 Task: Design the application to be mobile responsive for bookstore staff accessiing information.
Action: Mouse moved to (577, 92)
Screenshot: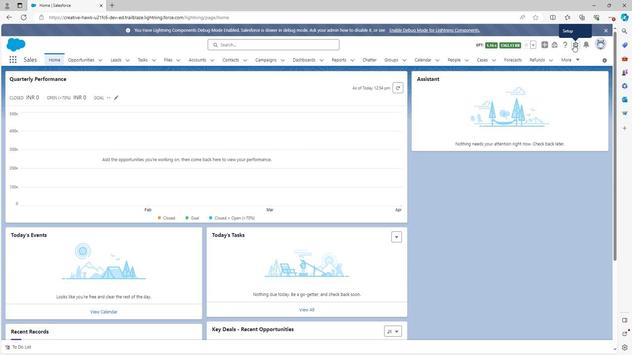
Action: Mouse pressed left at (577, 92)
Screenshot: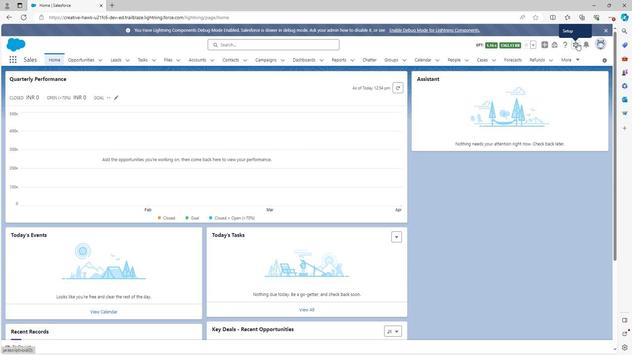 
Action: Mouse moved to (549, 108)
Screenshot: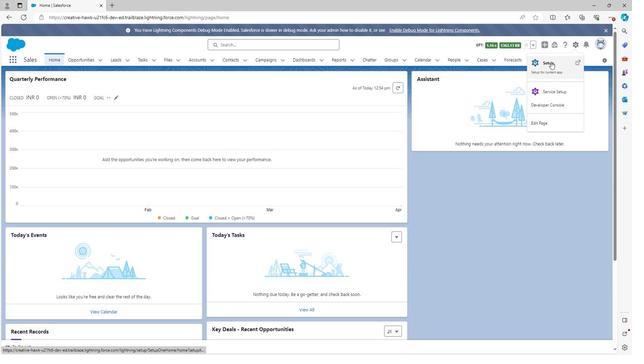 
Action: Mouse pressed left at (549, 108)
Screenshot: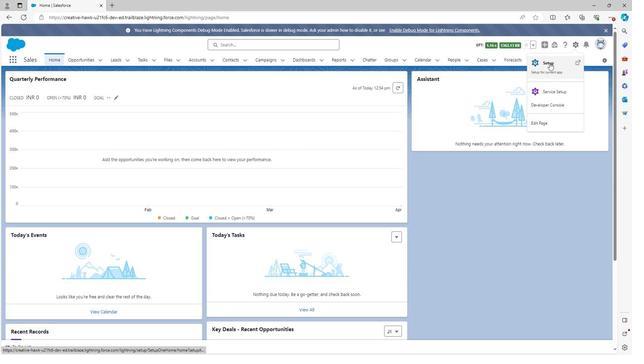 
Action: Mouse moved to (81, 106)
Screenshot: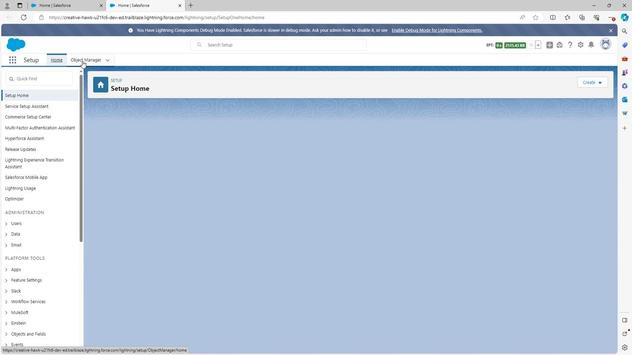 
Action: Mouse pressed left at (81, 106)
Screenshot: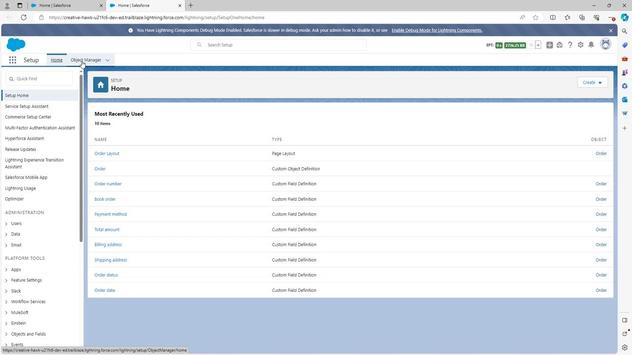 
Action: Mouse moved to (22, 262)
Screenshot: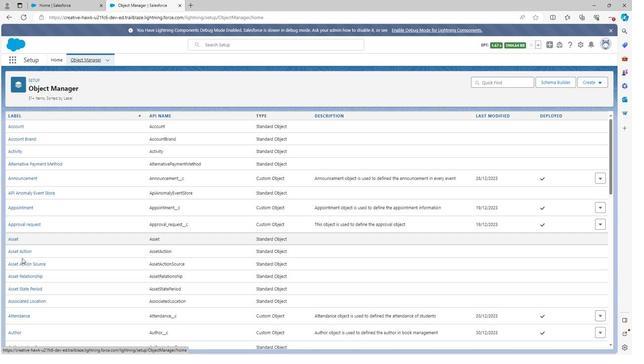 
Action: Mouse scrolled (22, 262) with delta (0, 0)
Screenshot: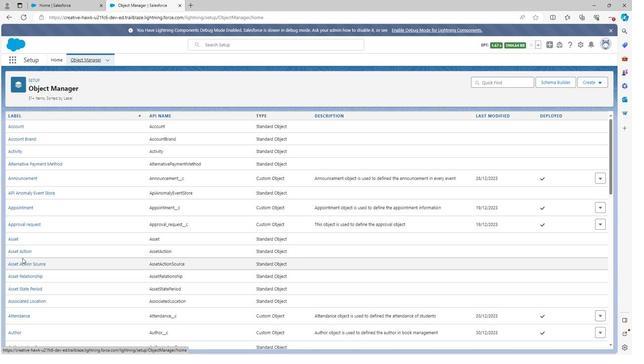 
Action: Mouse scrolled (22, 262) with delta (0, 0)
Screenshot: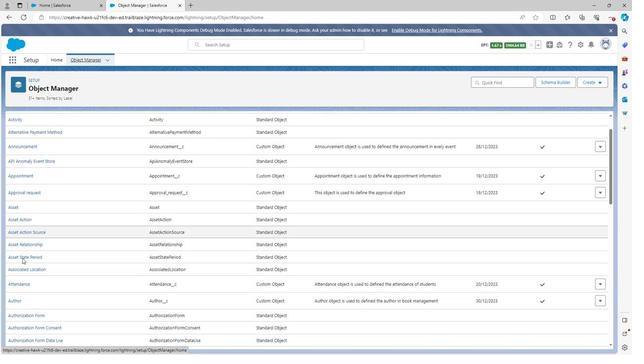 
Action: Mouse scrolled (22, 262) with delta (0, 0)
Screenshot: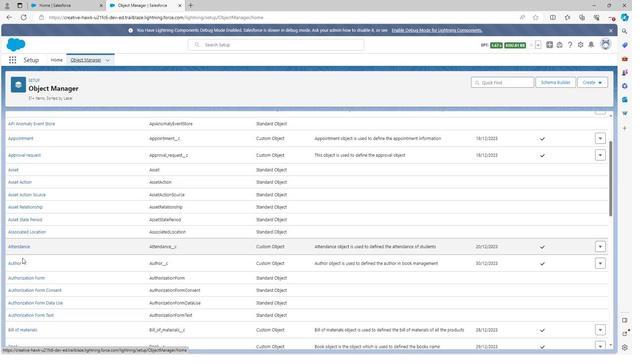 
Action: Mouse moved to (22, 262)
Screenshot: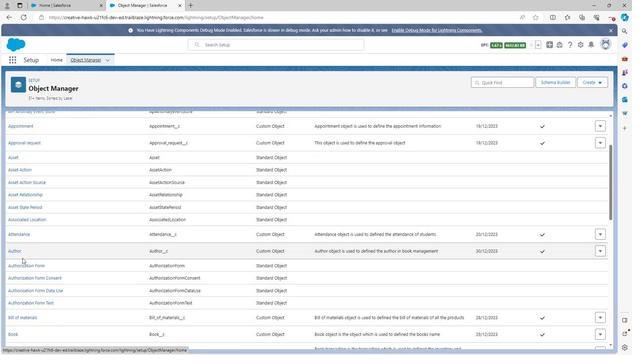 
Action: Mouse scrolled (22, 262) with delta (0, 0)
Screenshot: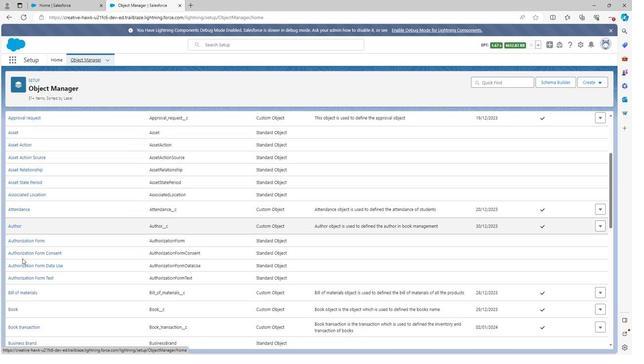 
Action: Mouse scrolled (22, 262) with delta (0, 0)
Screenshot: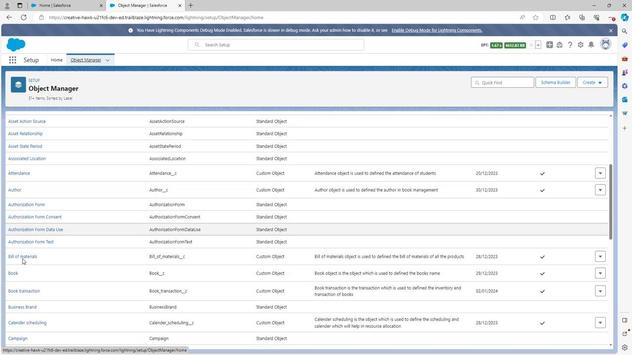 
Action: Mouse moved to (14, 244)
Screenshot: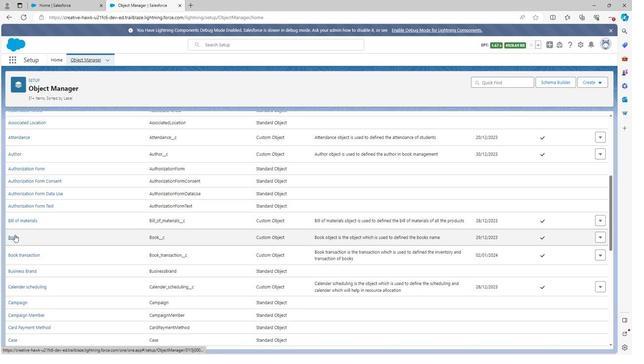 
Action: Mouse pressed left at (14, 244)
Screenshot: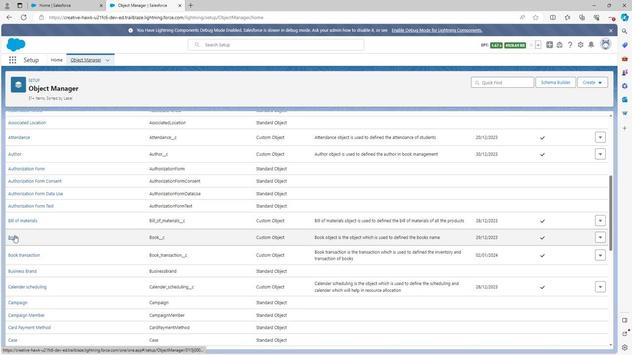 
Action: Mouse moved to (33, 167)
Screenshot: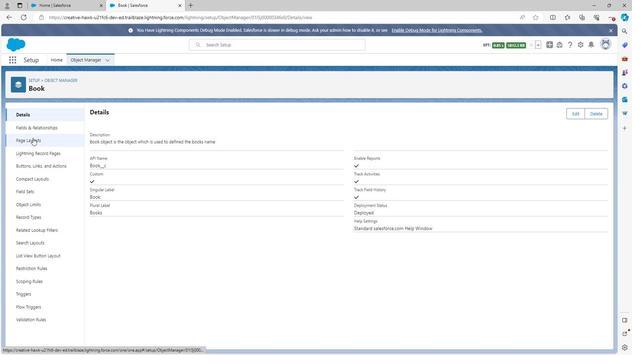 
Action: Mouse pressed left at (33, 167)
Screenshot: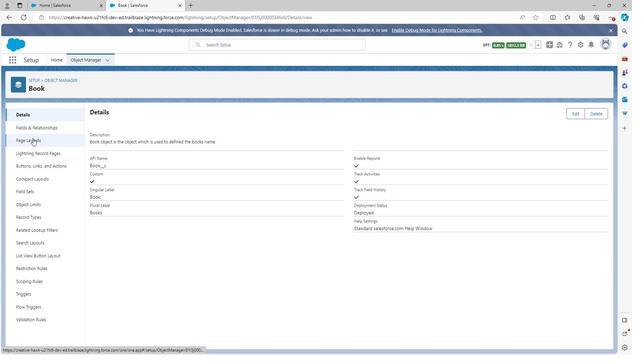 
Action: Mouse moved to (103, 171)
Screenshot: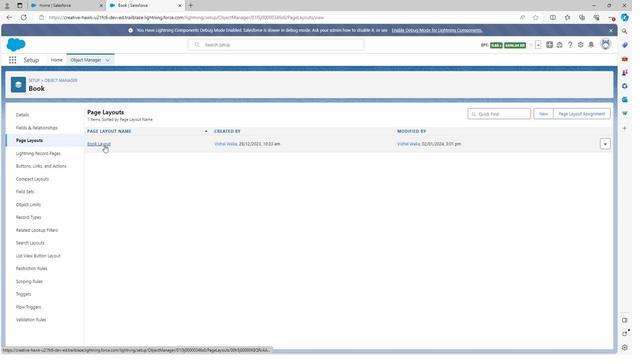 
Action: Mouse pressed left at (103, 171)
Screenshot: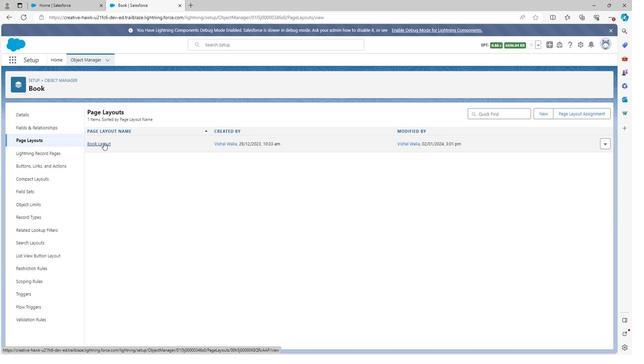
Action: Mouse moved to (160, 224)
Screenshot: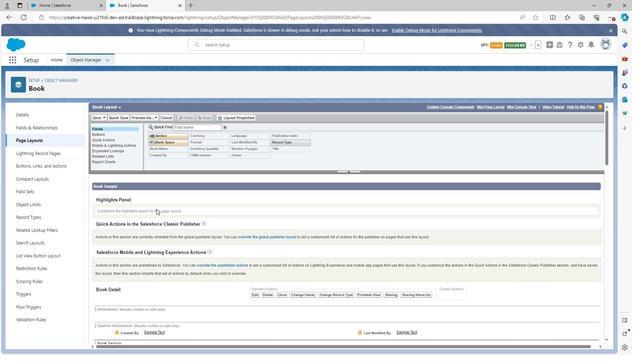 
Action: Mouse scrolled (160, 223) with delta (0, 0)
Screenshot: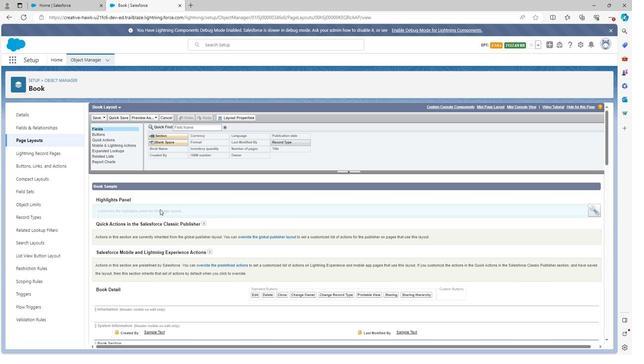 
Action: Mouse scrolled (160, 223) with delta (0, 0)
Screenshot: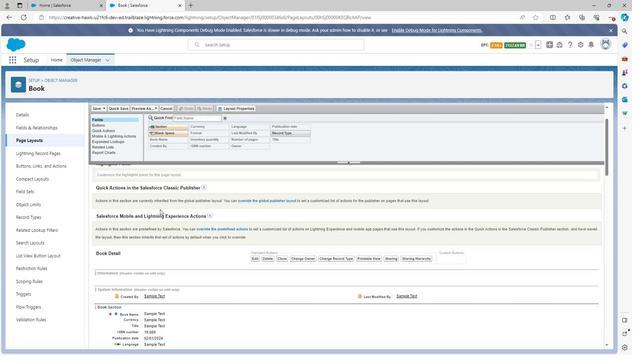 
Action: Mouse moved to (160, 158)
Screenshot: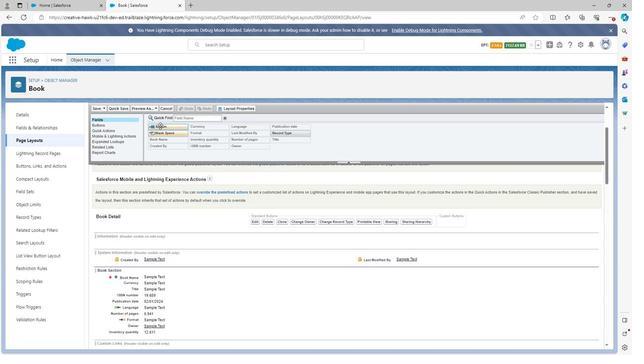 
Action: Mouse pressed left at (160, 158)
Screenshot: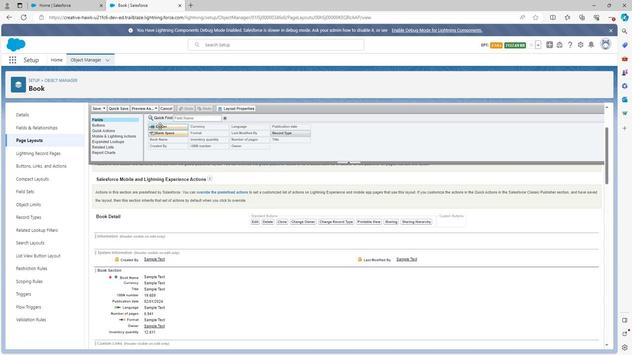 
Action: Mouse moved to (340, 214)
Screenshot: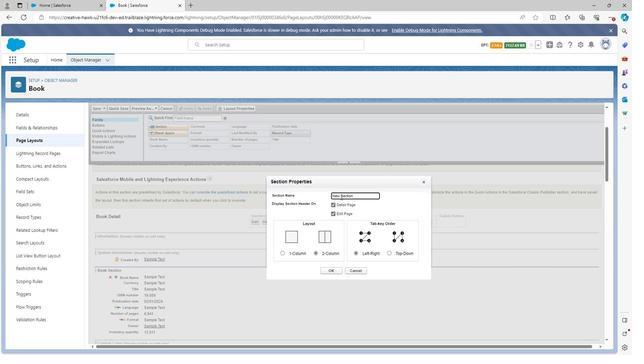 
Action: Mouse pressed left at (340, 214)
Screenshot: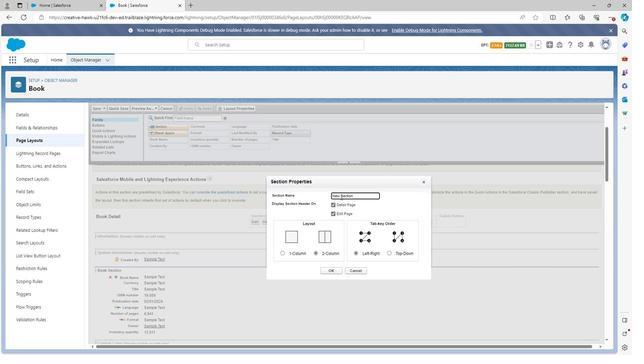 
Action: Key pressed <Key.shift>Book<Key.space>
Screenshot: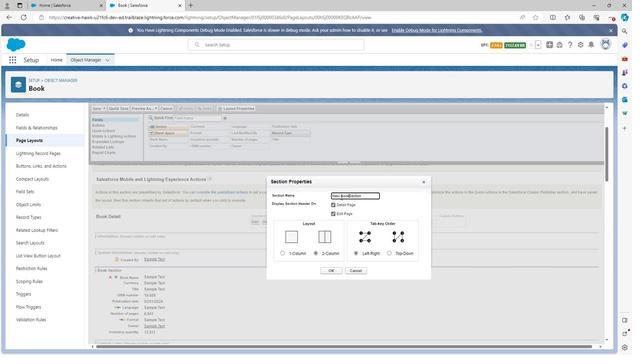 
Action: Mouse moved to (324, 272)
Screenshot: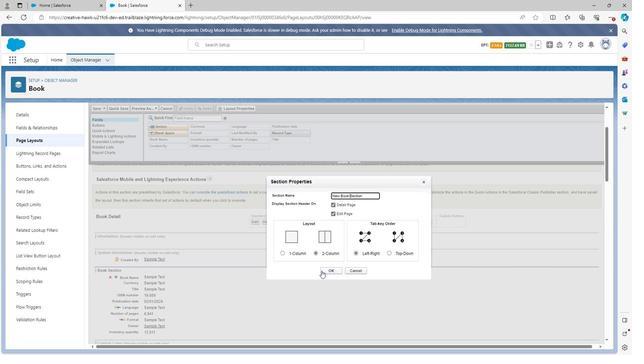 
Action: Mouse pressed left at (324, 272)
Screenshot: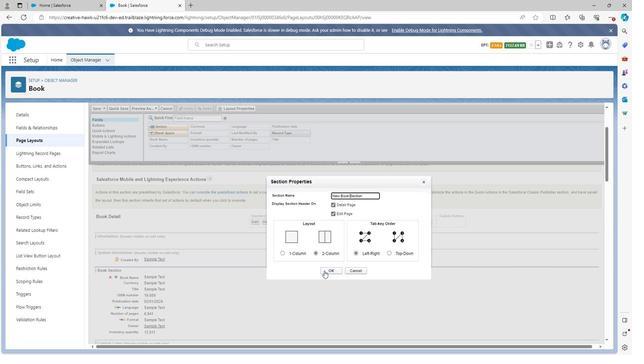 
Action: Mouse moved to (116, 251)
Screenshot: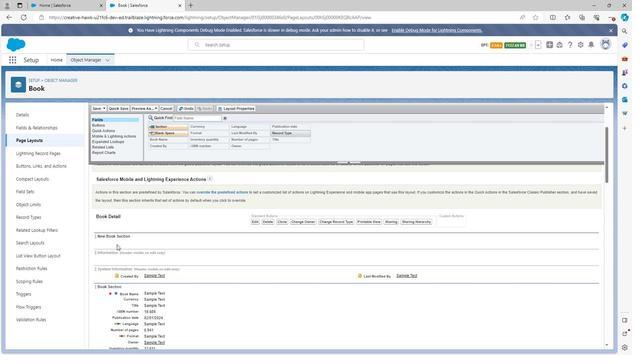 
Action: Mouse pressed left at (116, 251)
Screenshot: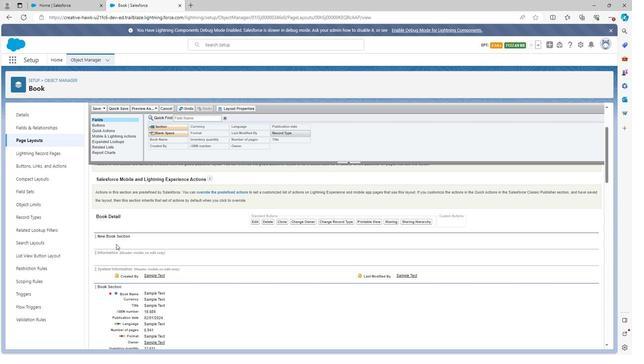 
Action: Mouse moved to (132, 292)
Screenshot: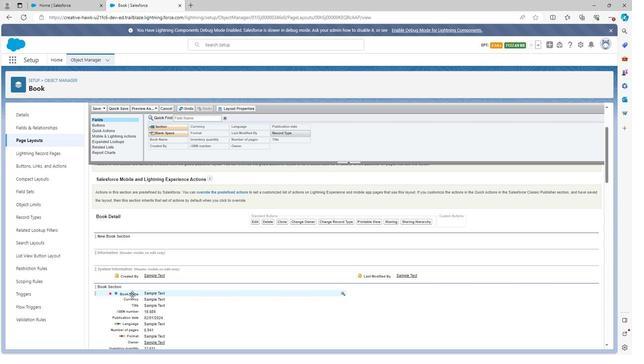 
Action: Mouse pressed left at (132, 292)
Screenshot: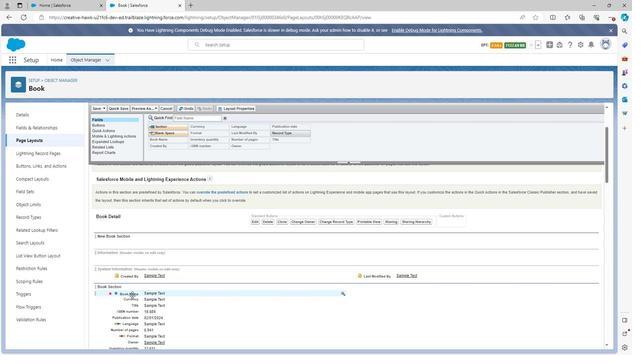 
Action: Mouse moved to (127, 292)
Screenshot: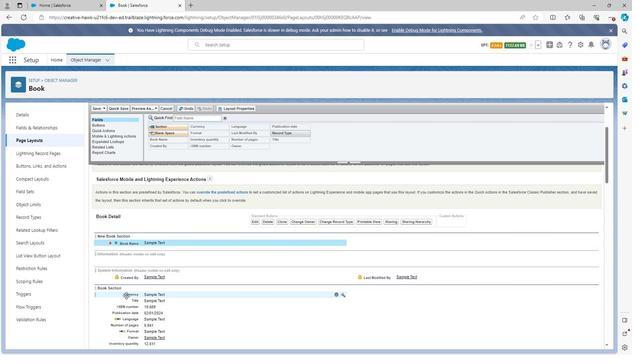 
Action: Mouse pressed left at (127, 292)
Screenshot: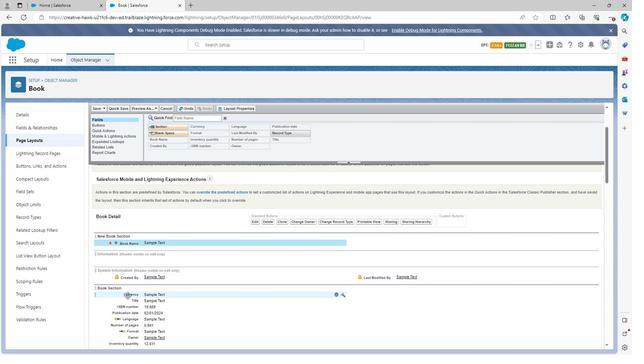 
Action: Mouse moved to (127, 291)
Screenshot: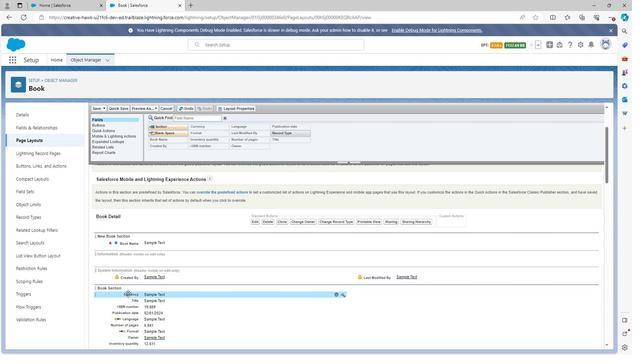 
Action: Mouse pressed left at (127, 291)
Screenshot: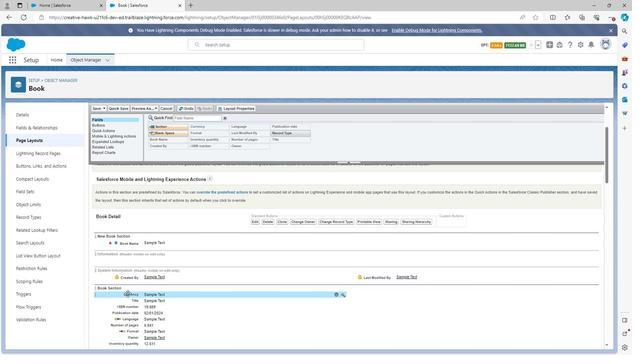 
Action: Mouse moved to (134, 295)
Screenshot: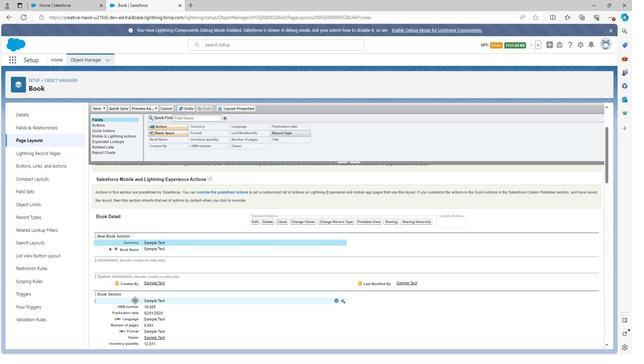 
Action: Mouse pressed left at (134, 295)
Screenshot: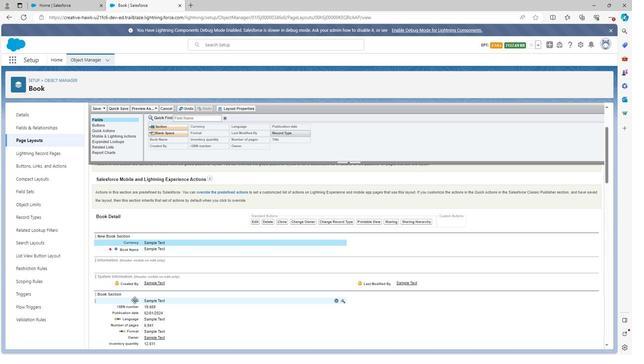 
Action: Mouse moved to (130, 300)
Screenshot: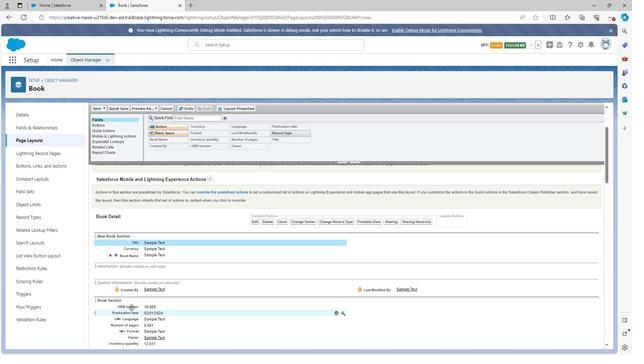 
Action: Mouse pressed left at (130, 300)
Screenshot: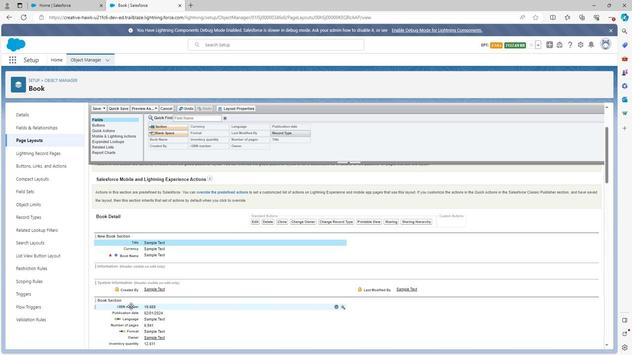 
Action: Mouse moved to (127, 306)
Screenshot: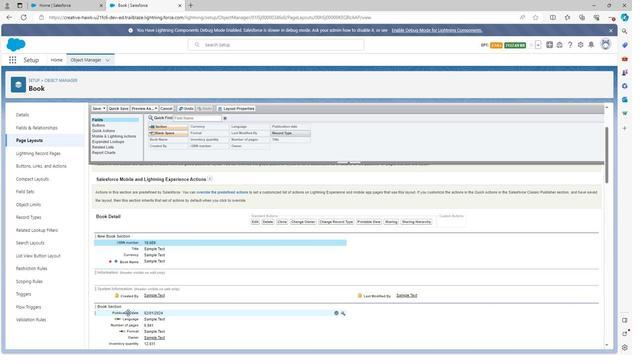 
Action: Mouse pressed left at (127, 306)
Screenshot: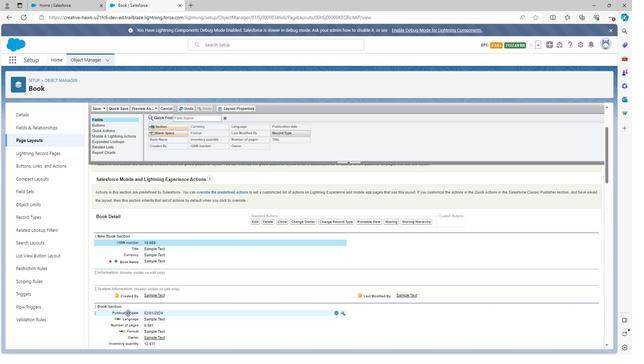 
Action: Mouse moved to (128, 311)
Screenshot: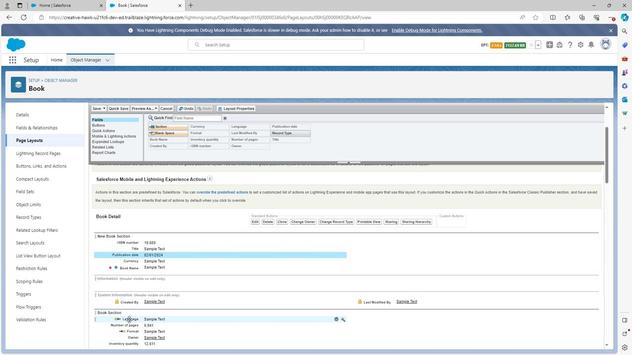 
Action: Mouse pressed left at (128, 311)
Screenshot: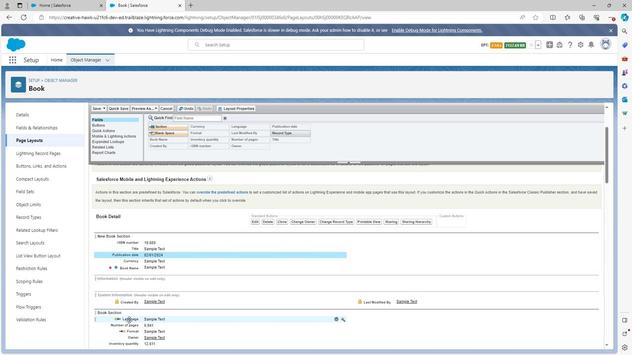 
Action: Mouse moved to (129, 315)
Screenshot: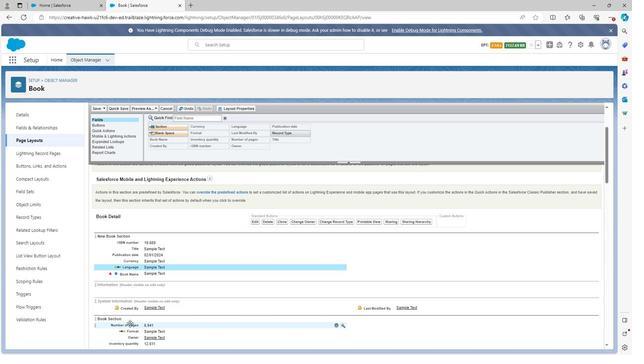 
Action: Mouse pressed left at (129, 315)
Screenshot: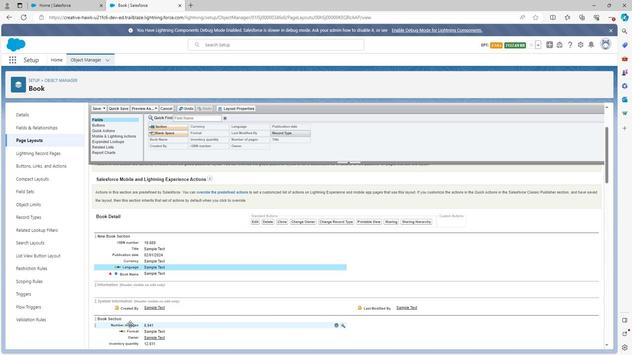 
Action: Mouse moved to (131, 288)
Screenshot: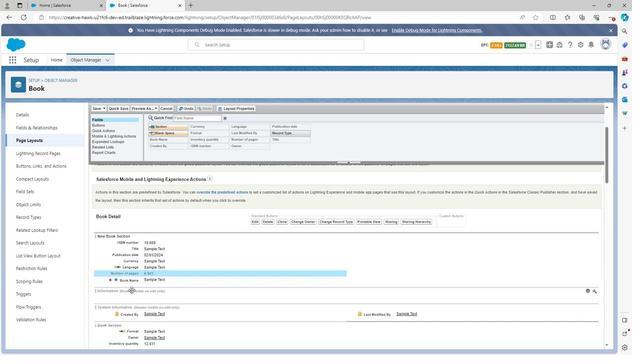 
Action: Mouse scrolled (131, 288) with delta (0, 0)
Screenshot: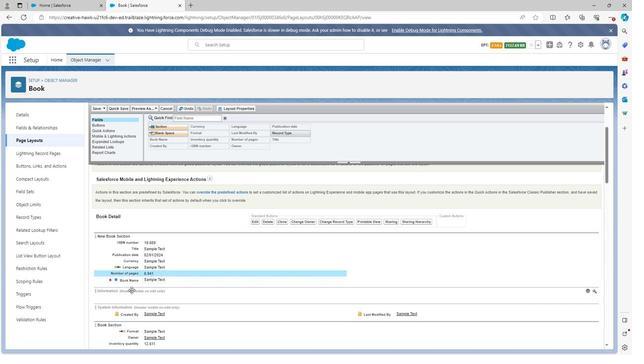 
Action: Mouse moved to (132, 293)
Screenshot: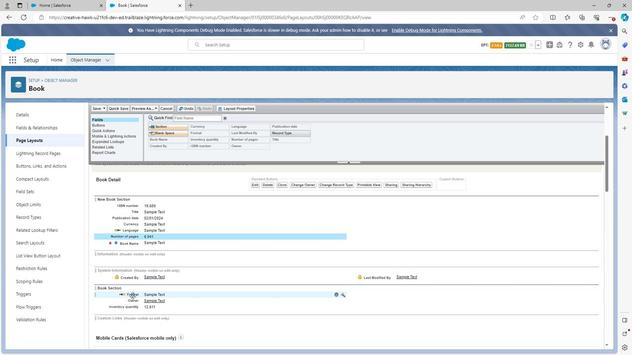 
Action: Mouse pressed left at (132, 293)
Screenshot: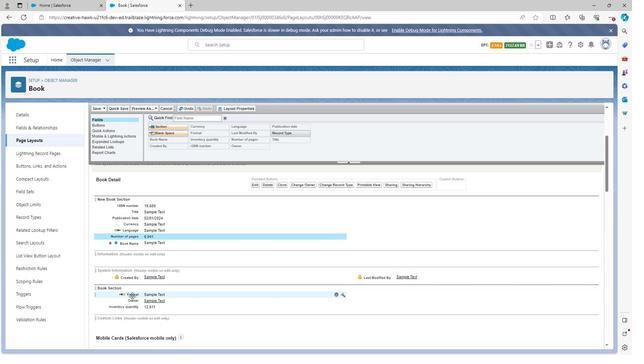 
Action: Mouse moved to (132, 296)
Screenshot: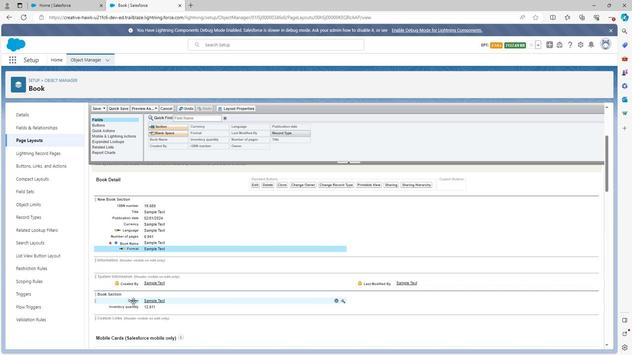 
Action: Mouse pressed left at (132, 296)
Screenshot: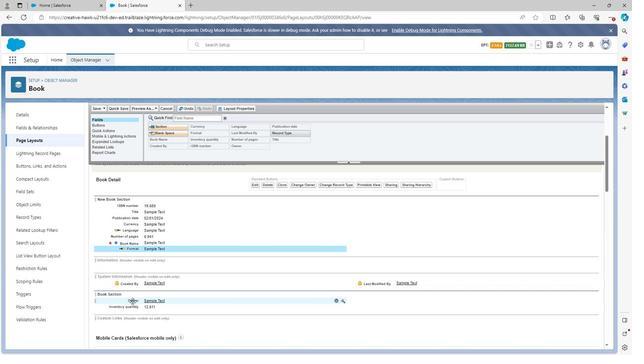 
Action: Mouse moved to (130, 301)
Screenshot: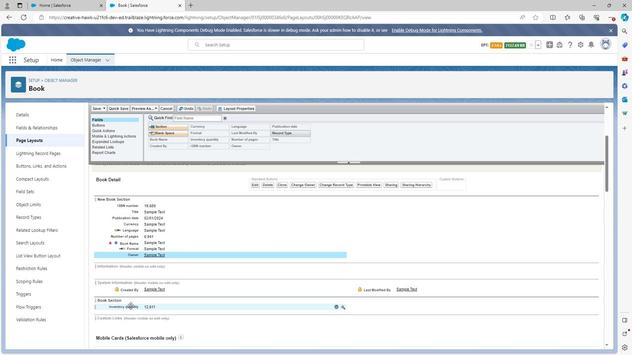 
Action: Mouse pressed left at (130, 301)
Screenshot: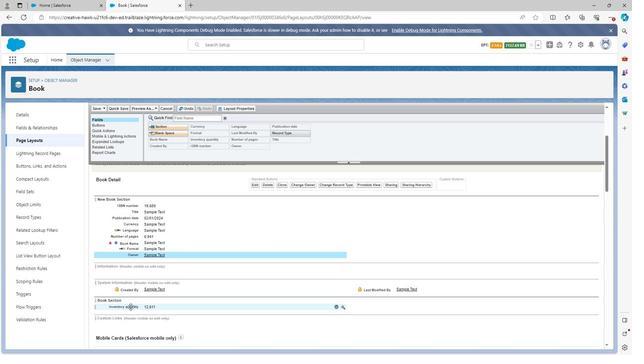 
Action: Mouse moved to (371, 293)
Screenshot: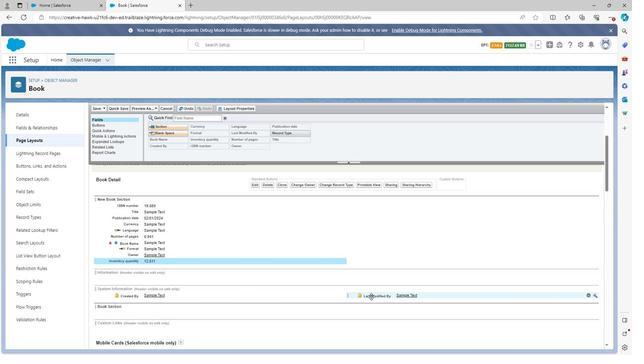 
Action: Mouse pressed left at (371, 293)
Screenshot: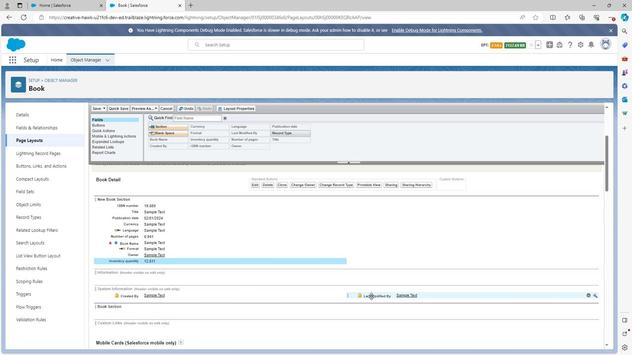 
Action: Mouse moved to (131, 297)
Screenshot: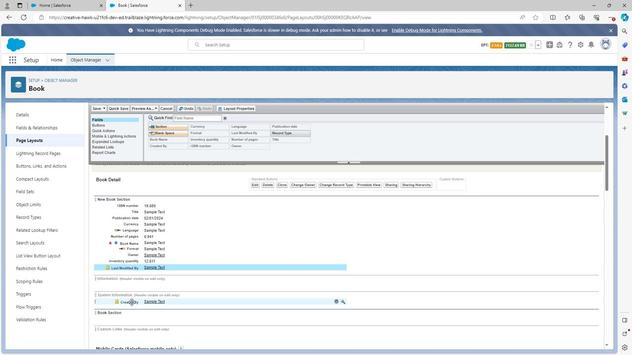 
Action: Mouse pressed left at (131, 297)
Screenshot: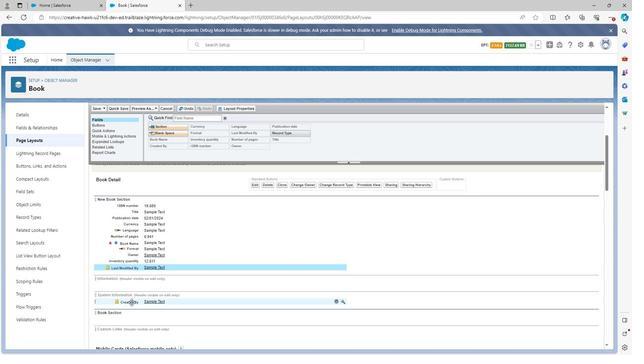 
Action: Mouse moved to (97, 143)
Screenshot: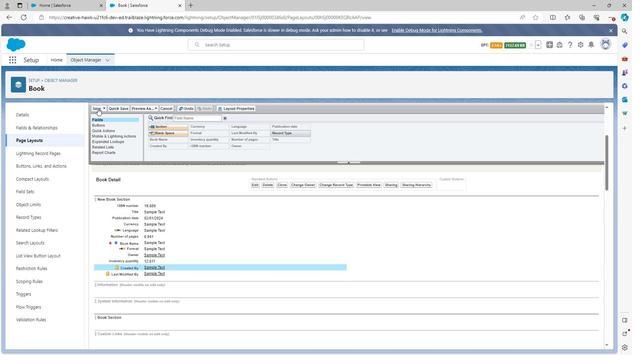 
Action: Mouse pressed left at (97, 143)
Screenshot: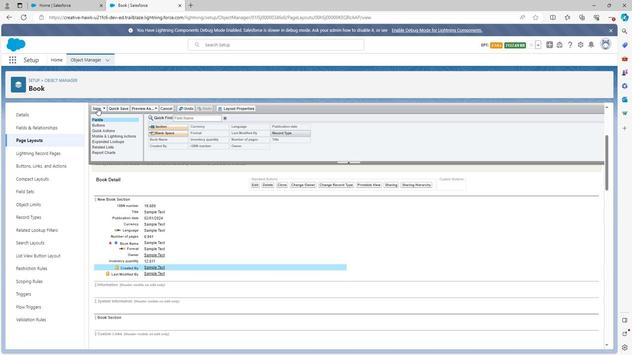 
Action: Mouse moved to (52, 123)
Screenshot: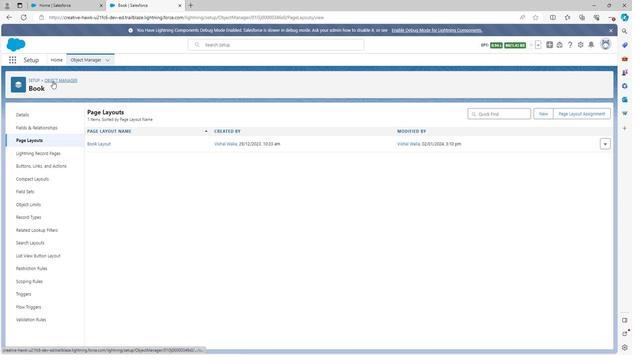 
Action: Mouse pressed left at (52, 123)
Screenshot: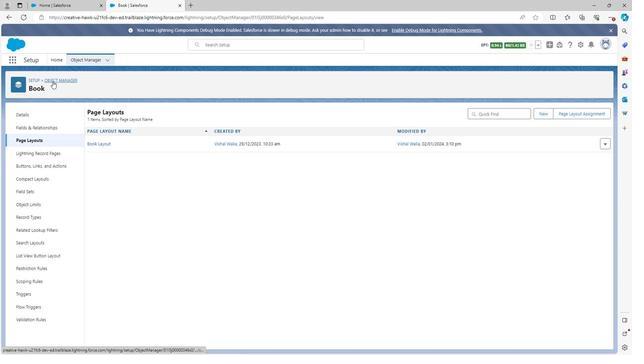 
Action: Mouse moved to (57, 228)
Screenshot: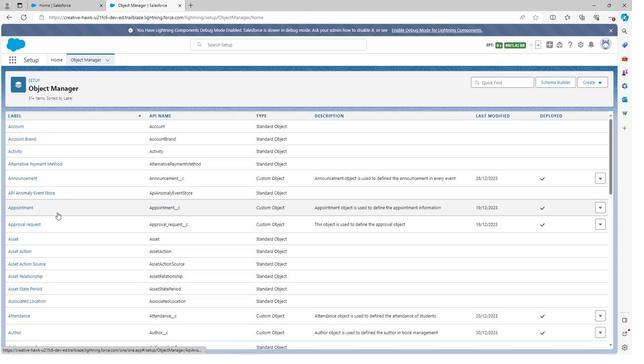 
Action: Mouse scrolled (57, 228) with delta (0, 0)
Screenshot: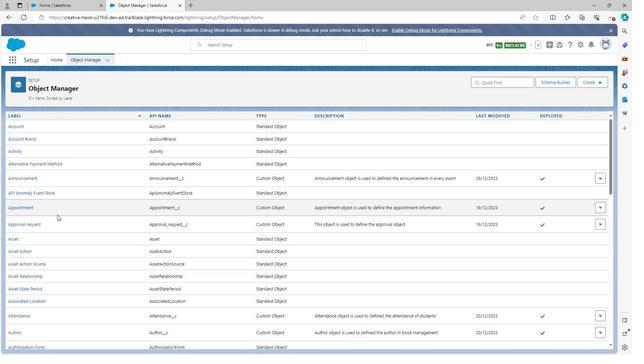 
Action: Mouse scrolled (57, 228) with delta (0, 0)
Screenshot: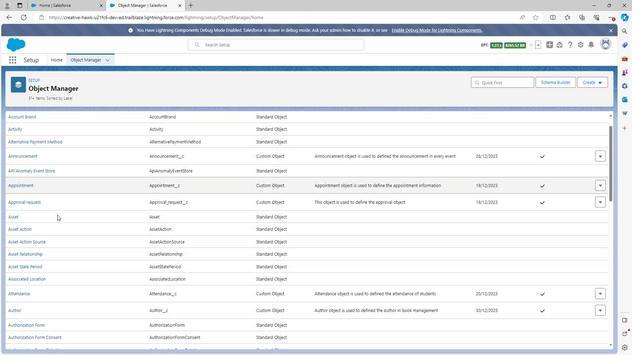 
Action: Mouse scrolled (57, 228) with delta (0, 0)
Screenshot: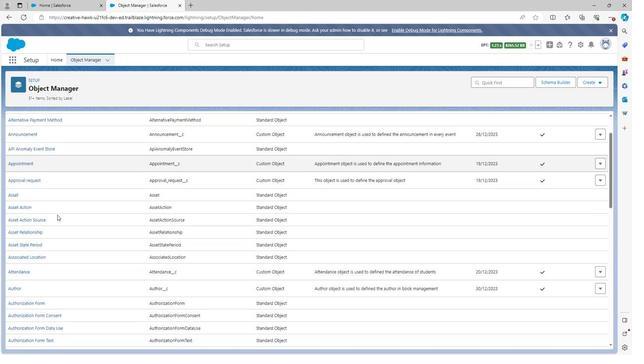
Action: Mouse scrolled (57, 228) with delta (0, 0)
Screenshot: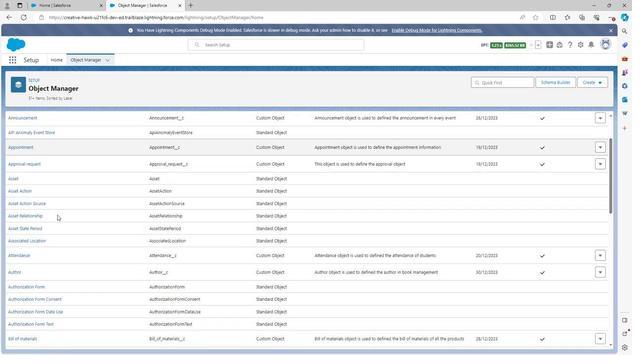 
Action: Mouse scrolled (57, 228) with delta (0, 0)
Screenshot: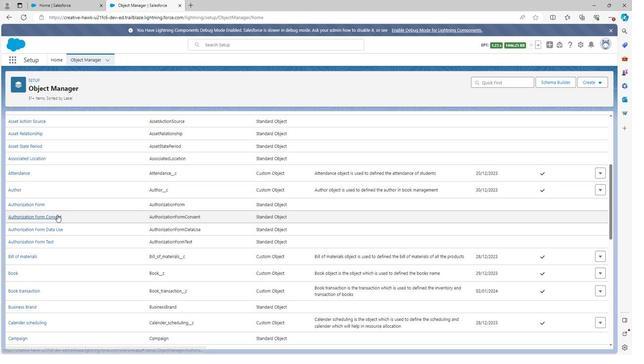 
Action: Mouse scrolled (57, 228) with delta (0, 0)
Screenshot: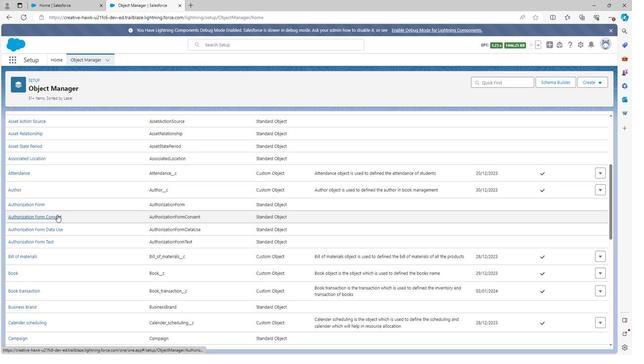 
Action: Mouse scrolled (57, 228) with delta (0, 0)
Screenshot: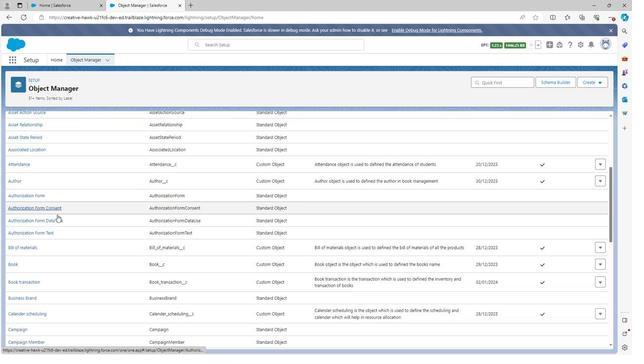 
Action: Mouse moved to (15, 189)
Screenshot: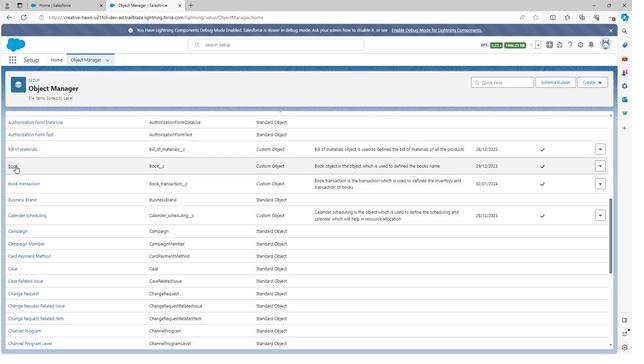 
Action: Mouse pressed left at (15, 189)
Screenshot: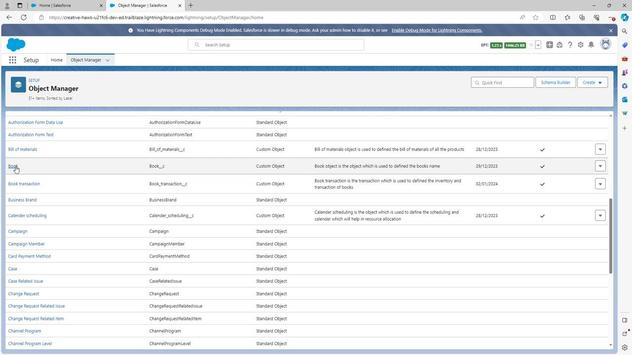 
Action: Mouse moved to (66, 121)
Screenshot: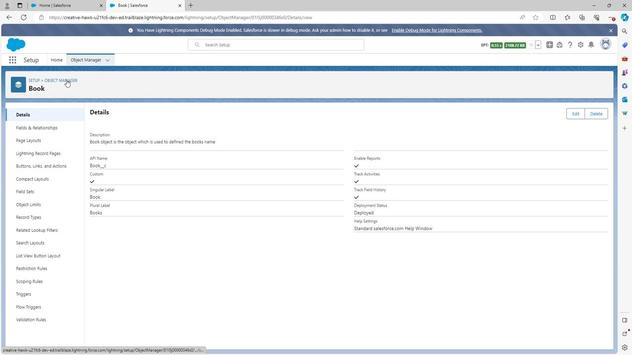 
Action: Mouse pressed left at (66, 121)
Screenshot: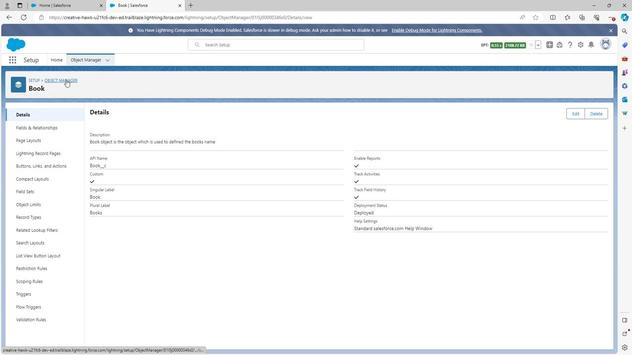 
Action: Mouse moved to (25, 253)
Screenshot: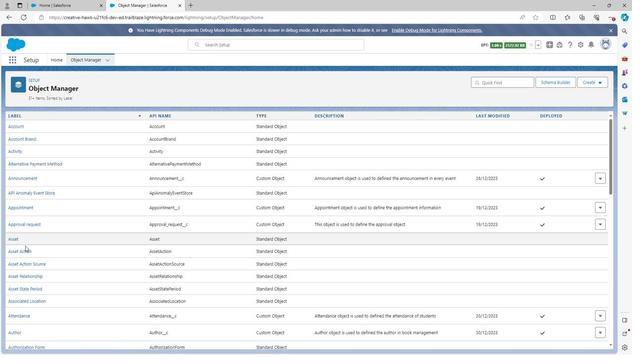 
Action: Mouse scrolled (25, 253) with delta (0, 0)
Screenshot: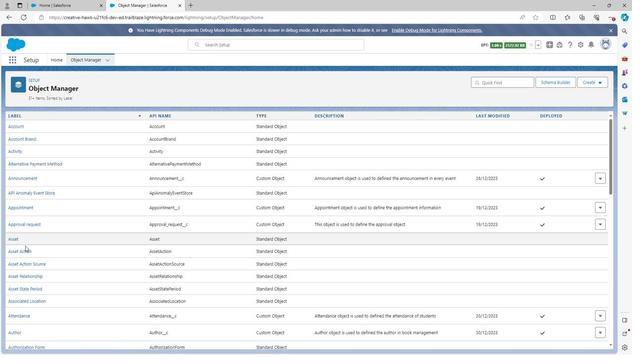 
Action: Mouse moved to (25, 254)
Screenshot: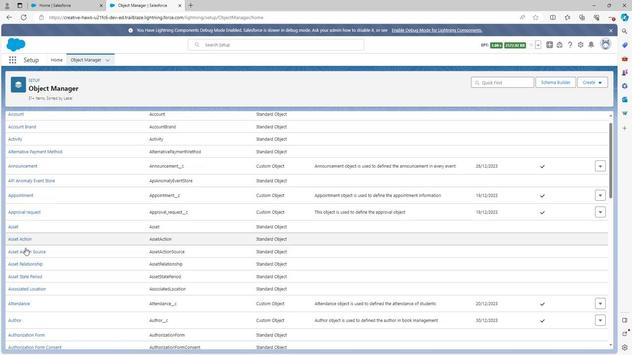 
Action: Mouse scrolled (25, 254) with delta (0, 0)
Screenshot: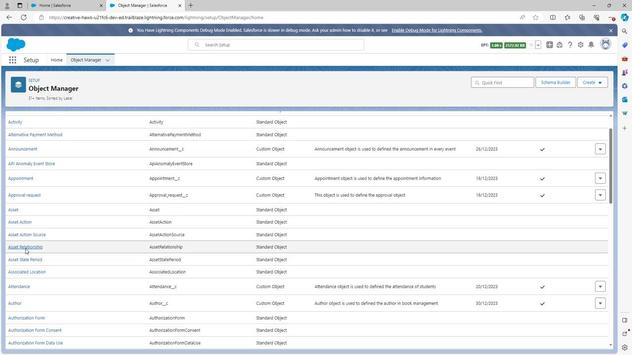 
Action: Mouse moved to (25, 255)
Screenshot: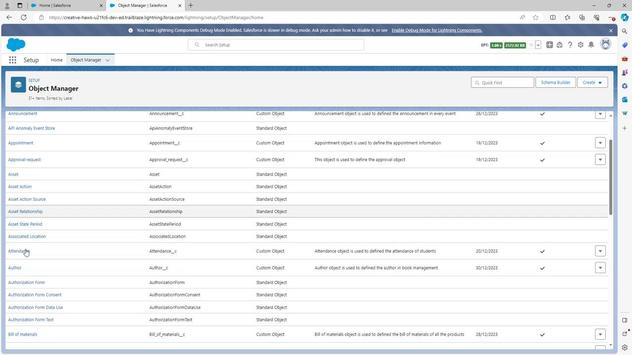 
Action: Mouse scrolled (25, 255) with delta (0, 0)
Screenshot: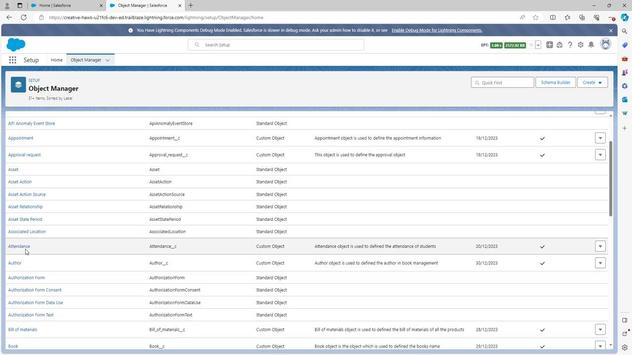 
Action: Mouse scrolled (25, 255) with delta (0, 0)
Screenshot: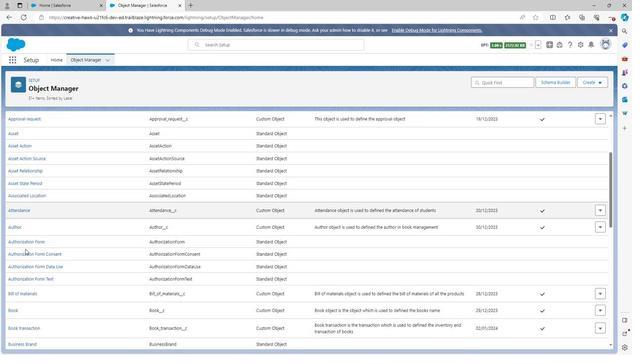 
Action: Mouse scrolled (25, 255) with delta (0, 0)
Screenshot: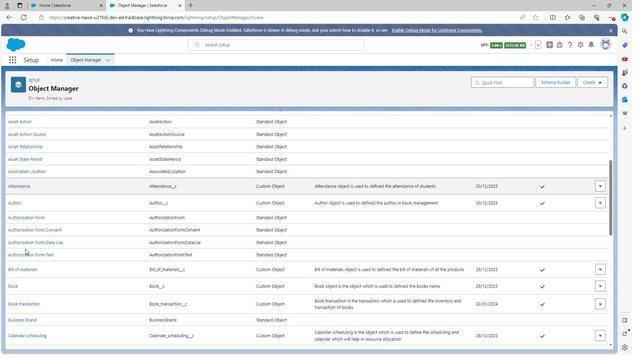 
Action: Mouse scrolled (25, 255) with delta (0, 0)
Screenshot: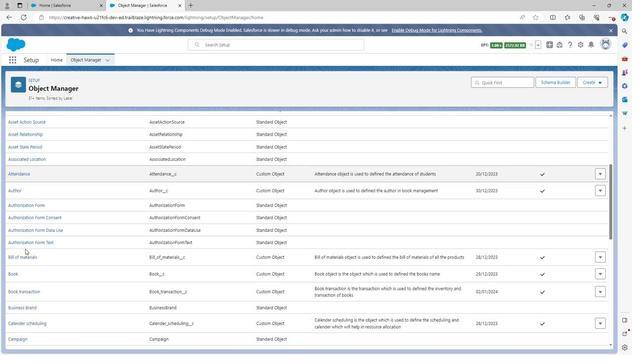 
Action: Mouse moved to (31, 232)
Screenshot: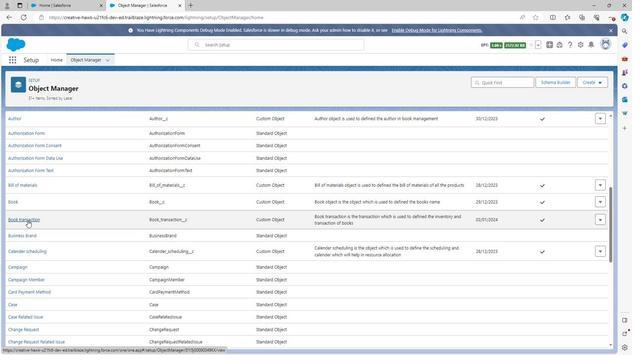 
Action: Mouse scrolled (31, 232) with delta (0, 0)
Screenshot: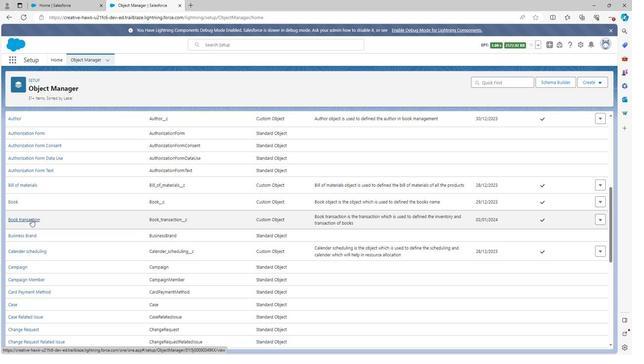 
Action: Mouse scrolled (31, 232) with delta (0, 0)
Screenshot: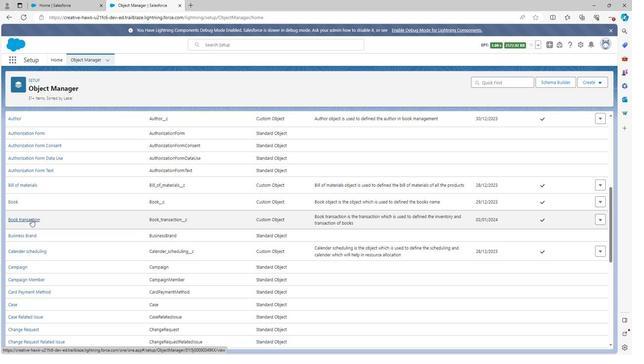 
Action: Mouse scrolled (31, 232) with delta (0, 0)
Screenshot: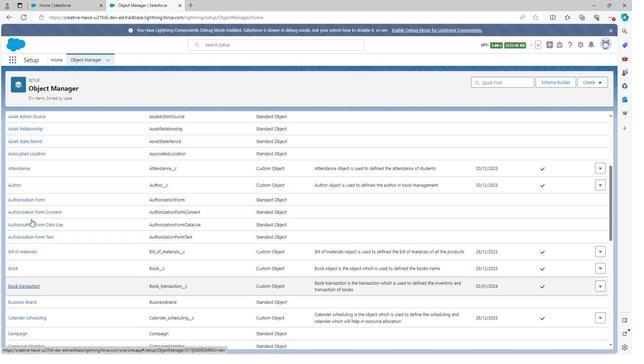 
Action: Mouse moved to (12, 238)
Screenshot: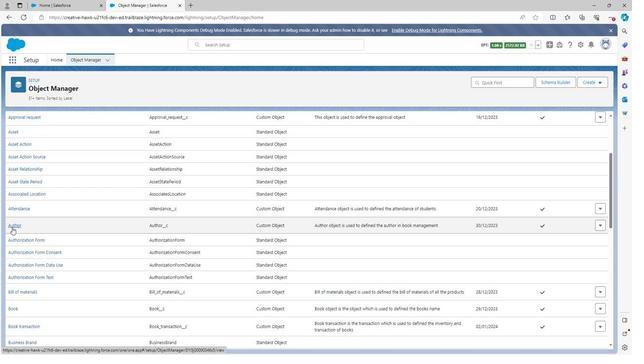 
Action: Mouse pressed left at (12, 238)
Screenshot: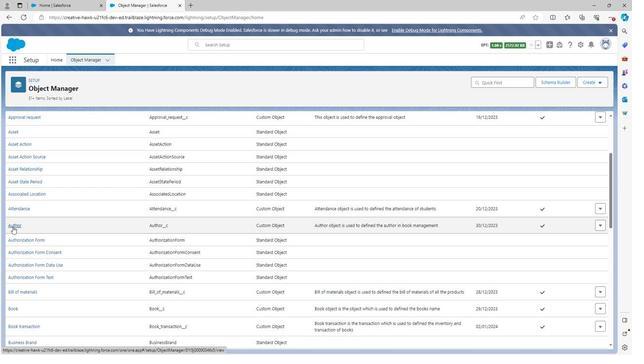 
Action: Mouse moved to (32, 168)
Screenshot: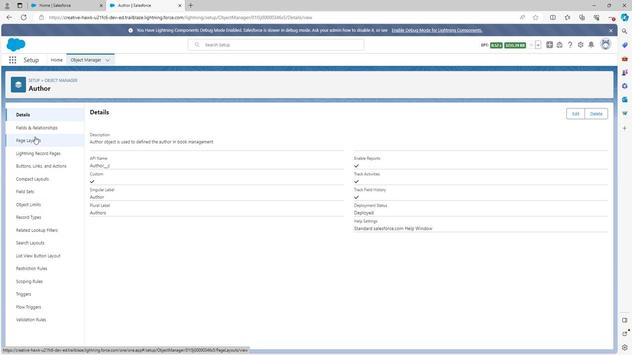 
Action: Mouse pressed left at (32, 168)
Screenshot: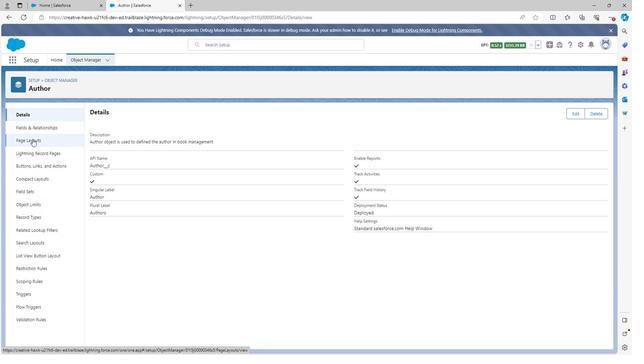 
Action: Mouse moved to (104, 172)
Screenshot: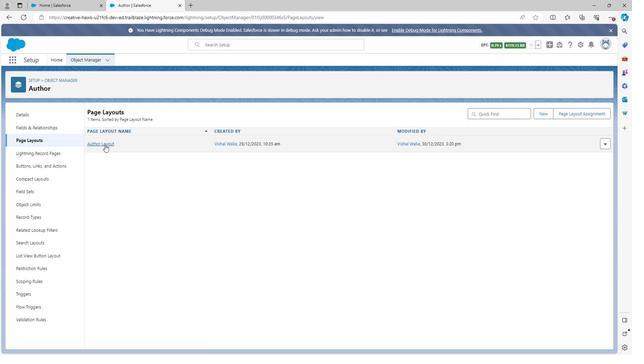 
Action: Mouse pressed left at (104, 172)
Screenshot: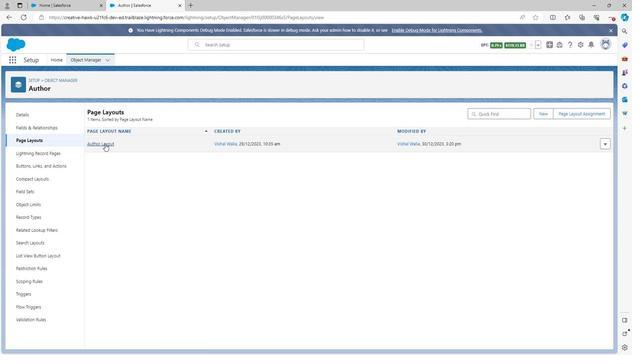 
Action: Mouse moved to (160, 166)
Screenshot: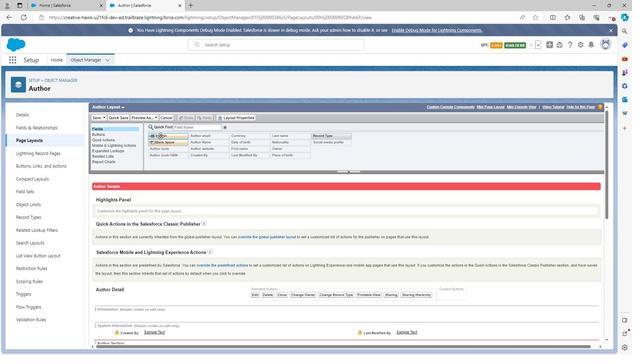 
Action: Mouse pressed left at (160, 166)
Screenshot: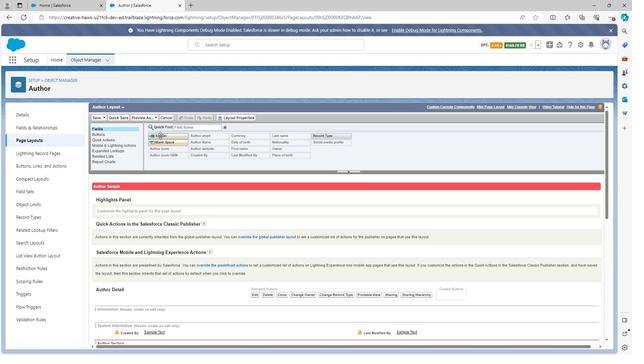 
Action: Mouse moved to (340, 214)
Screenshot: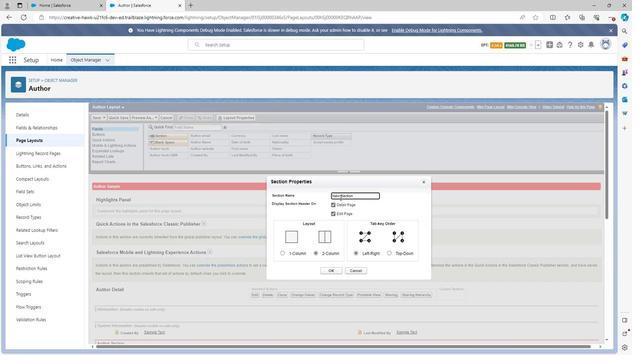 
Action: Mouse pressed left at (340, 214)
Screenshot: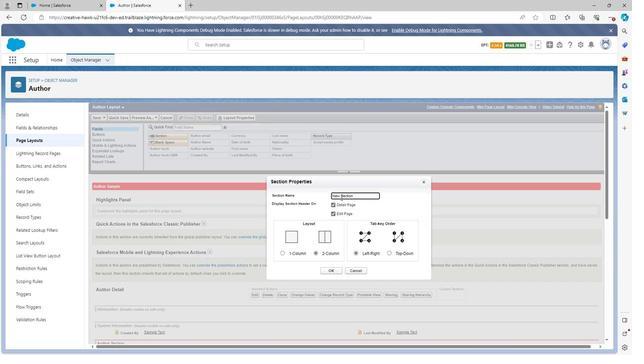 
Action: Mouse moved to (341, 230)
Screenshot: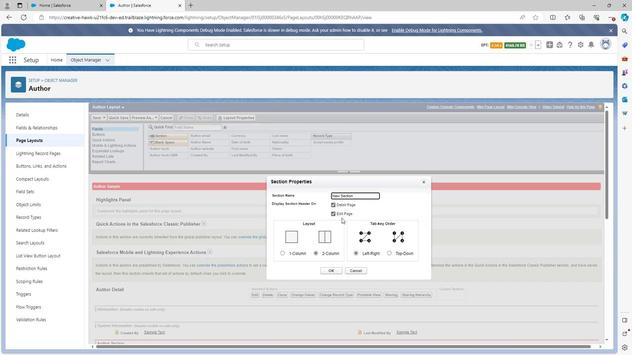 
Action: Key pressed <Key.shift>Author<Key.space>
Screenshot: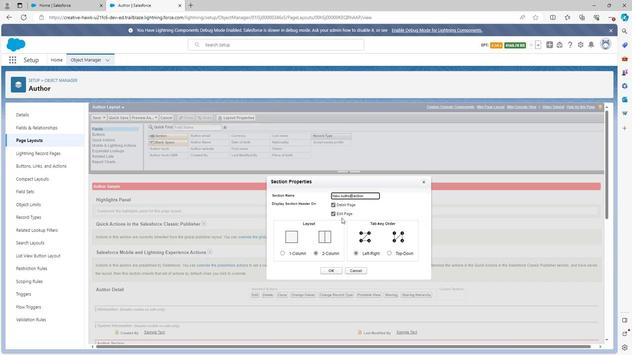 
Action: Mouse moved to (326, 270)
Screenshot: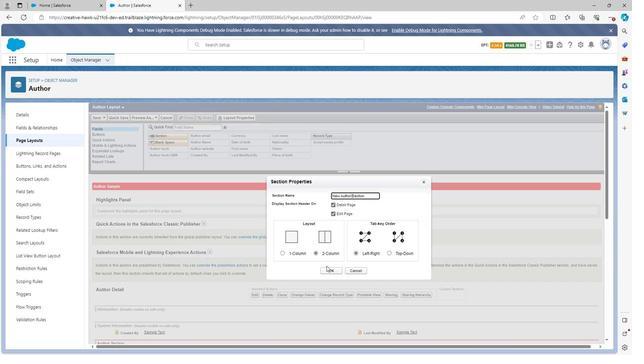 
Action: Mouse pressed left at (326, 270)
Screenshot: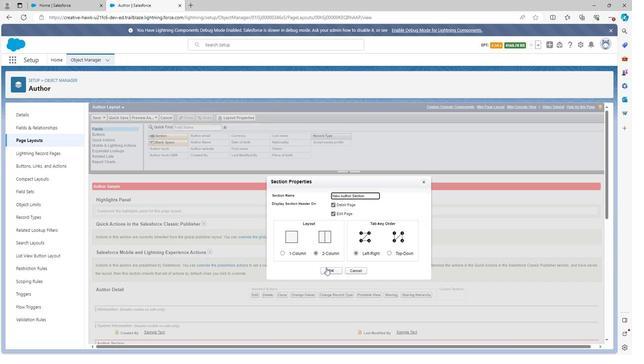 
Action: Mouse moved to (326, 241)
Screenshot: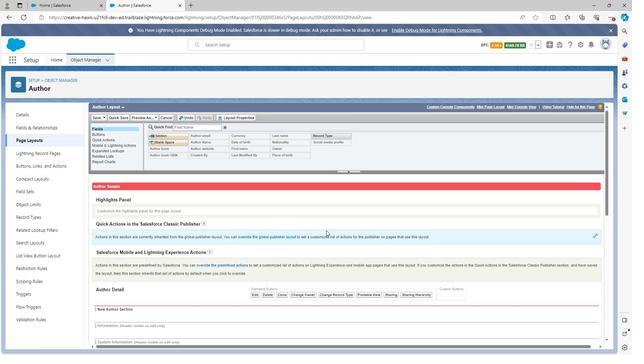 
Action: Mouse scrolled (326, 241) with delta (0, 0)
Screenshot: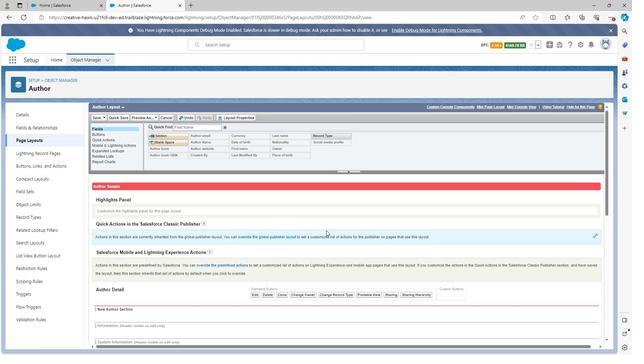 
Action: Mouse moved to (325, 242)
Screenshot: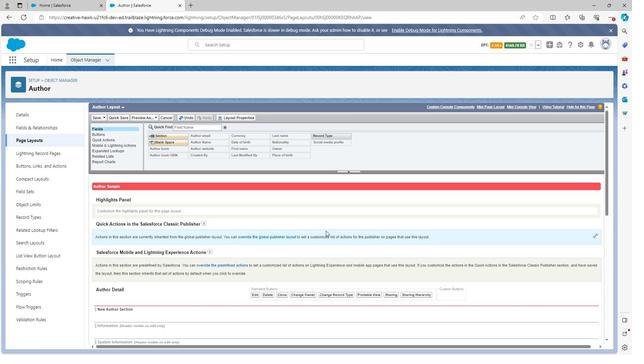 
Action: Mouse scrolled (325, 242) with delta (0, 0)
Screenshot: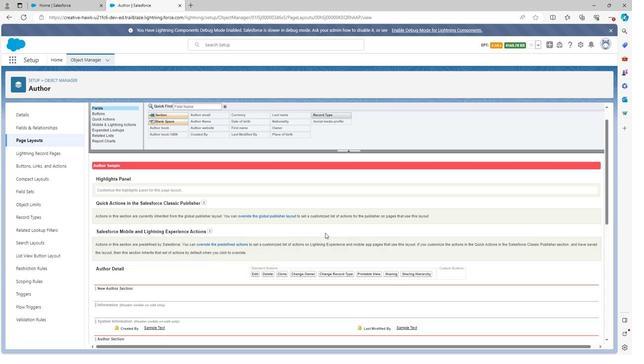 
Action: Mouse scrolled (325, 242) with delta (0, 0)
Screenshot: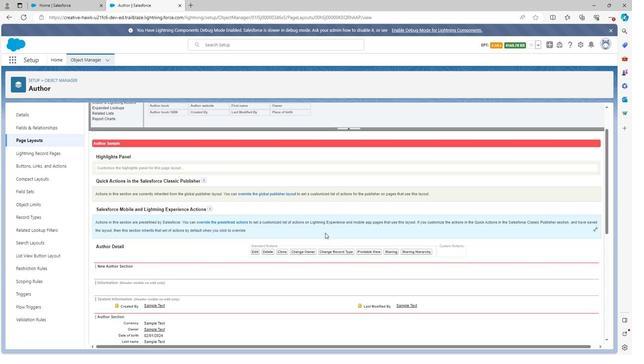 
Action: Mouse moved to (322, 243)
Screenshot: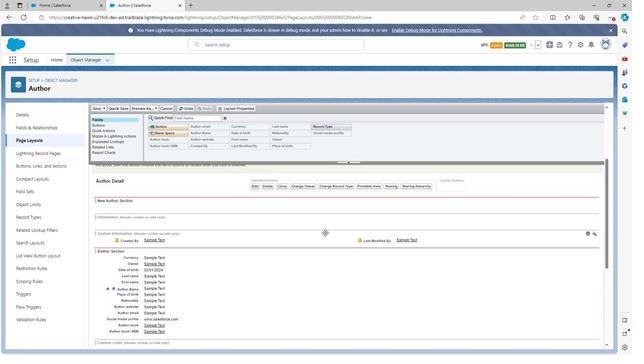 
Action: Mouse scrolled (322, 243) with delta (0, 0)
Screenshot: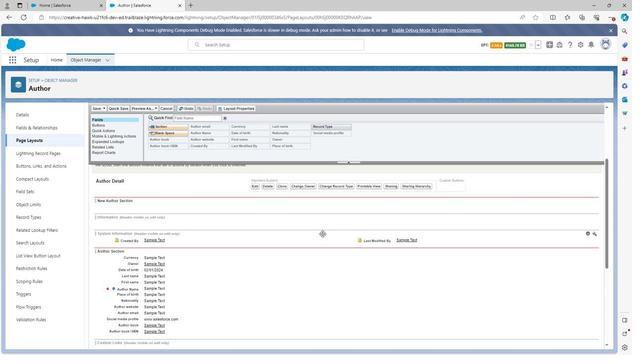 
Action: Mouse moved to (173, 237)
Screenshot: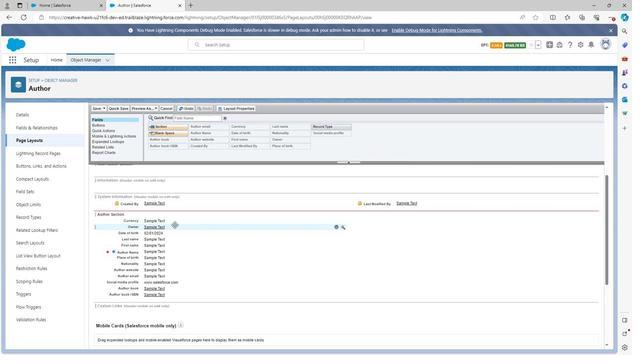 
Action: Mouse scrolled (173, 237) with delta (0, 0)
Screenshot: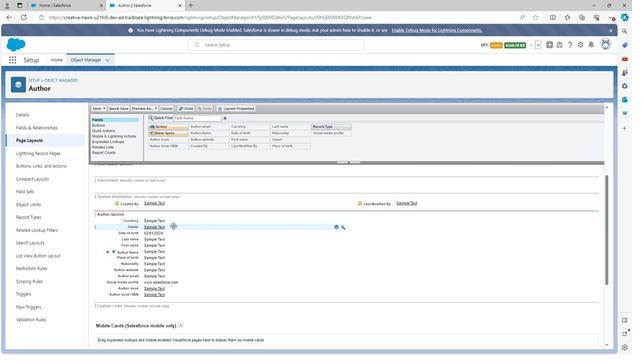 
Action: Mouse moved to (130, 262)
Screenshot: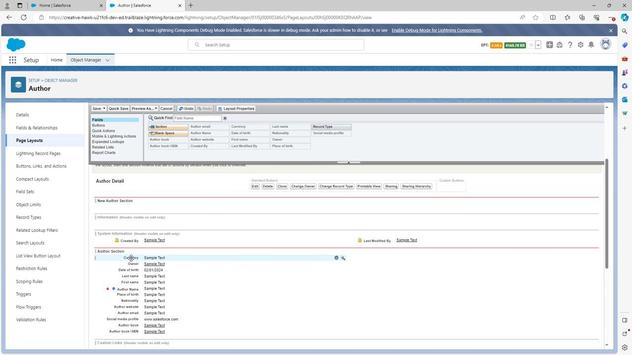 
Action: Mouse pressed left at (130, 262)
Screenshot: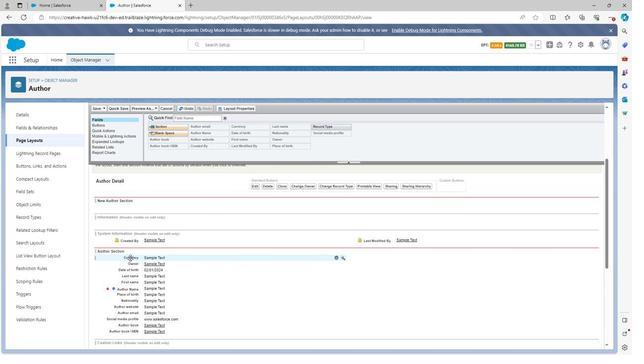 
Action: Mouse moved to (130, 263)
Screenshot: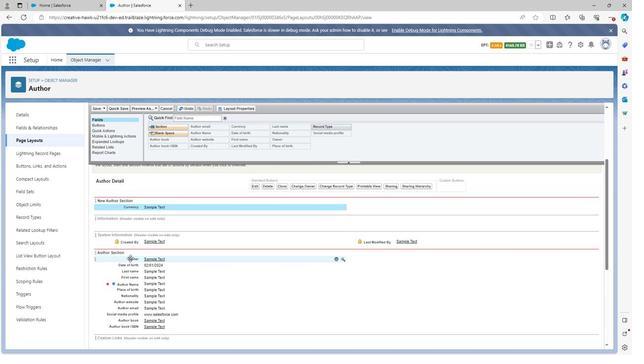 
Action: Mouse pressed left at (130, 263)
Screenshot: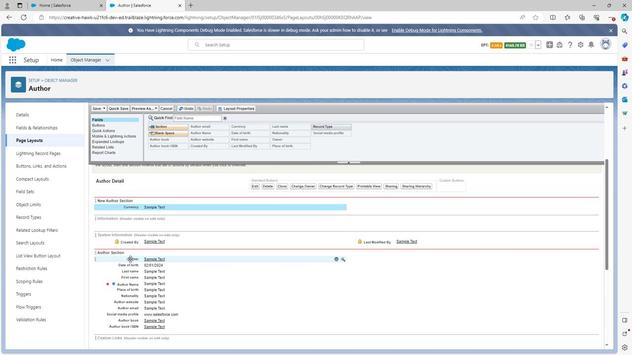 
Action: Mouse moved to (130, 269)
Screenshot: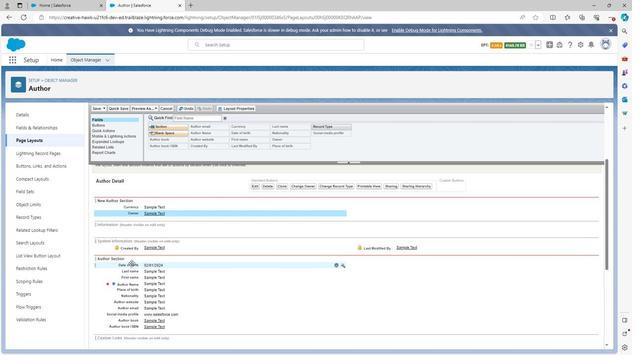 
Action: Mouse pressed left at (130, 269)
Screenshot: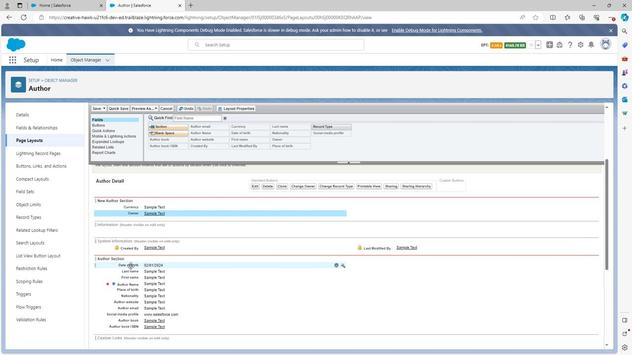 
Action: Mouse moved to (130, 273)
Screenshot: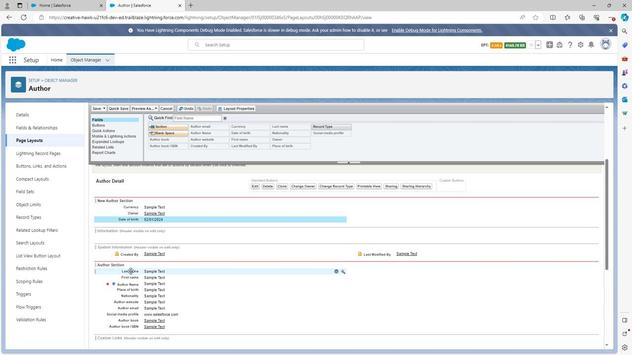 
Action: Mouse pressed left at (130, 273)
Screenshot: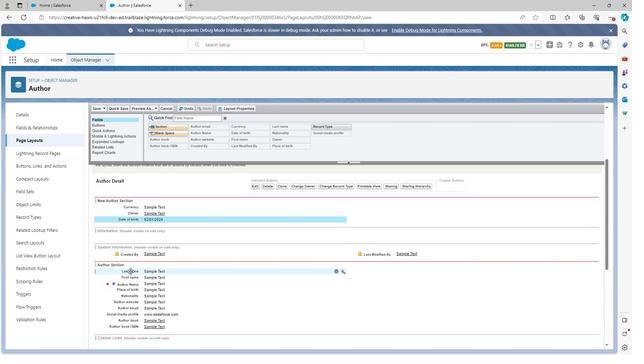 
Action: Mouse moved to (125, 278)
Screenshot: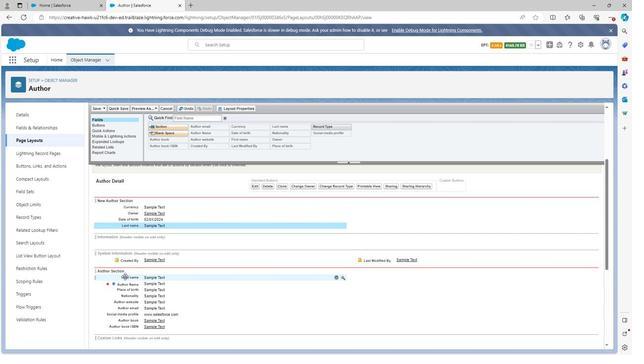 
Action: Mouse pressed left at (125, 278)
Screenshot: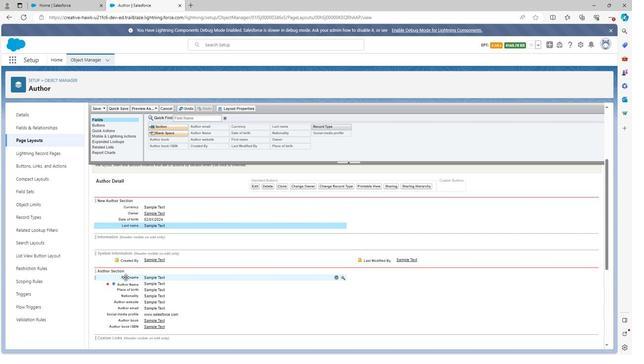 
Action: Mouse moved to (125, 283)
Screenshot: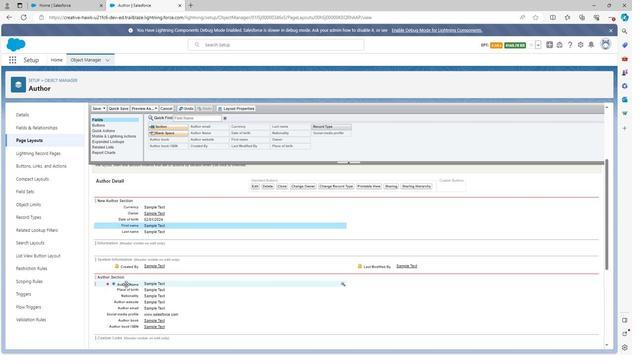 
Action: Mouse pressed left at (125, 283)
Screenshot: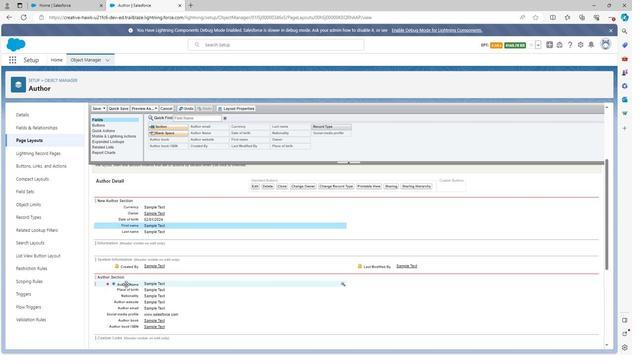 
Action: Mouse moved to (126, 287)
Screenshot: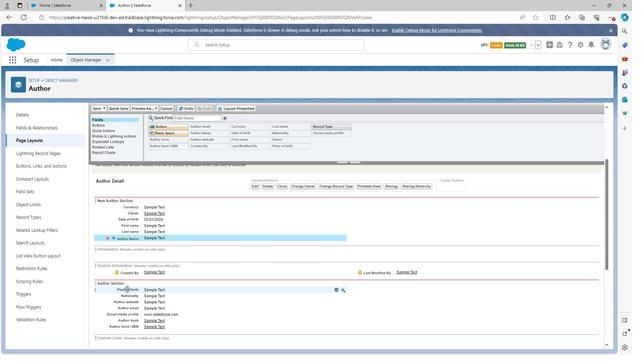
Action: Mouse pressed left at (126, 287)
Screenshot: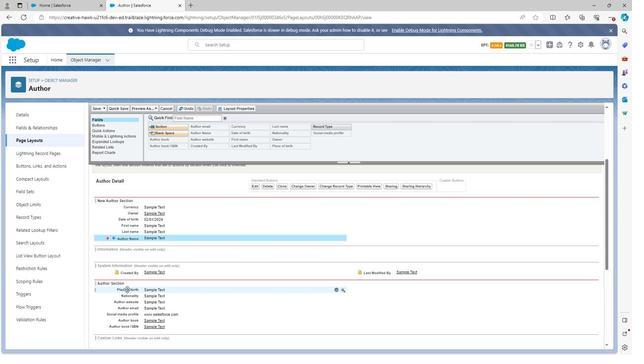 
Action: Mouse moved to (126, 292)
Screenshot: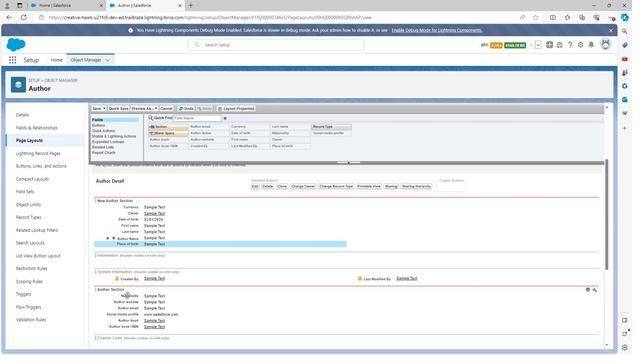 
Action: Mouse pressed left at (126, 292)
Screenshot: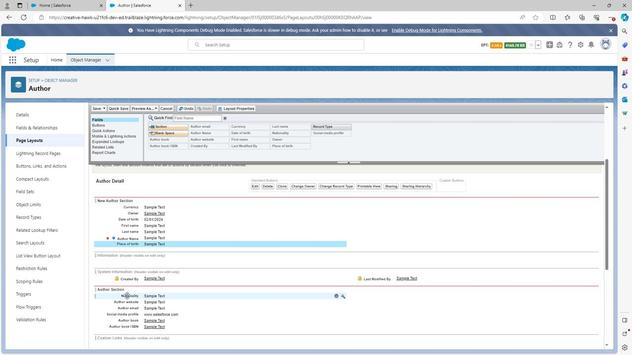 
Action: Mouse moved to (127, 297)
Screenshot: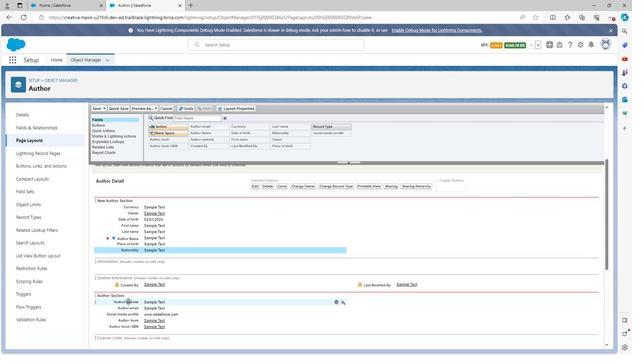 
Action: Mouse pressed left at (127, 297)
Screenshot: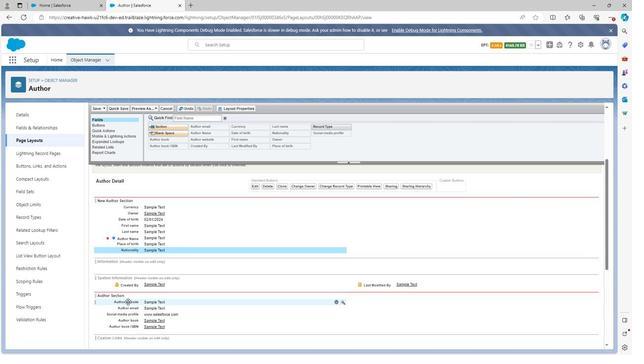 
Action: Mouse moved to (127, 300)
Screenshot: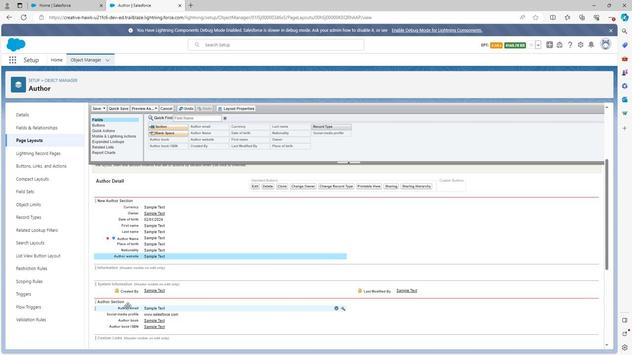 
Action: Mouse pressed left at (127, 300)
Screenshot: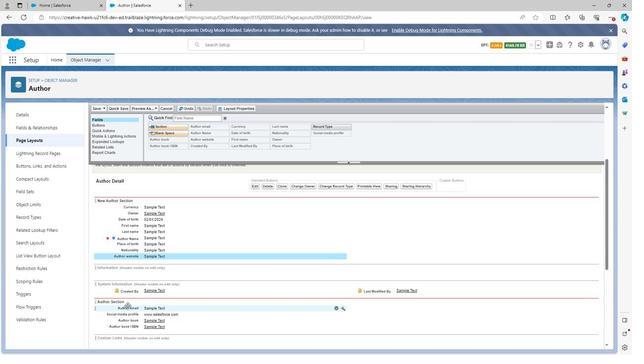 
Action: Mouse moved to (128, 307)
Screenshot: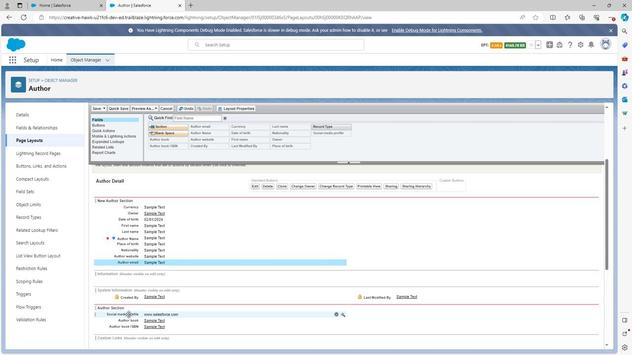 
Action: Mouse pressed left at (128, 307)
Screenshot: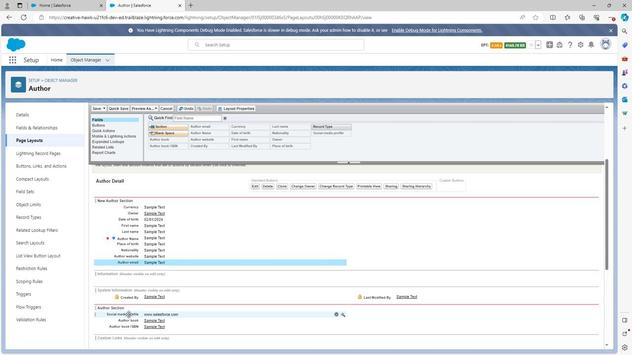 
Action: Mouse moved to (129, 311)
Screenshot: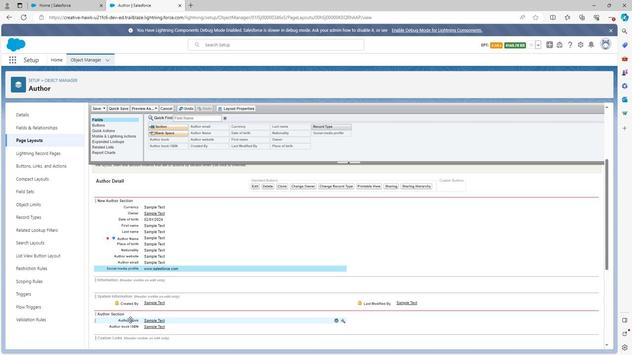 
Action: Mouse pressed left at (129, 311)
Screenshot: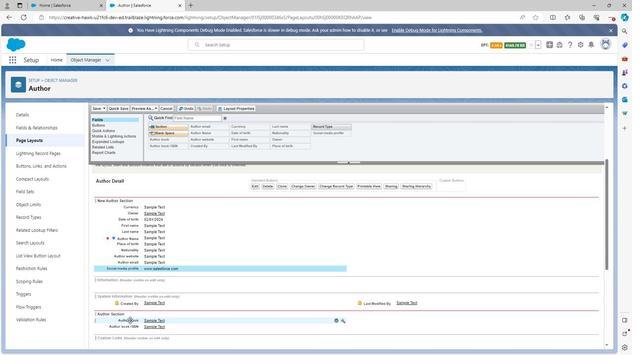 
Action: Mouse moved to (125, 317)
Screenshot: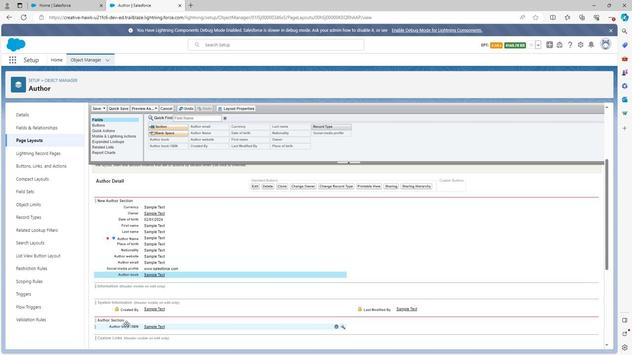 
Action: Mouse pressed left at (125, 317)
Screenshot: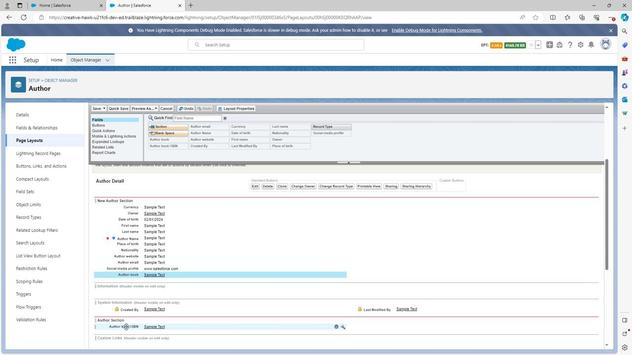 
Action: Mouse moved to (377, 309)
Screenshot: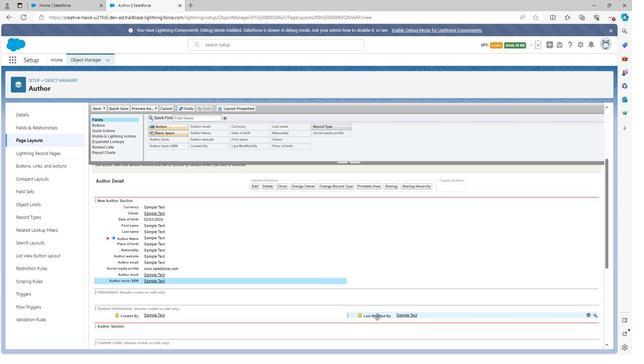 
Action: Mouse pressed left at (377, 309)
Screenshot: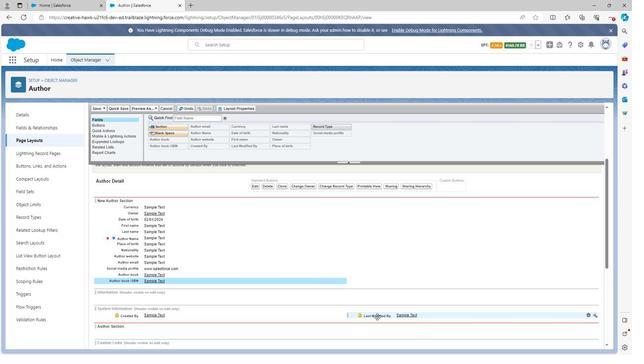 
Action: Mouse moved to (95, 145)
Screenshot: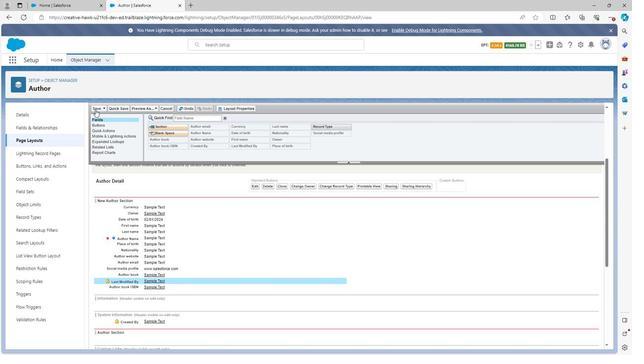
Action: Mouse pressed left at (95, 145)
Screenshot: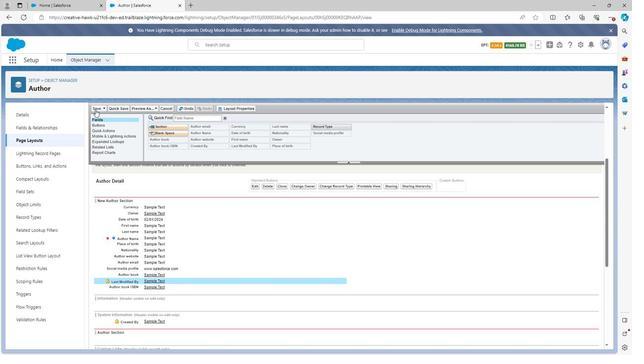 
Action: Mouse moved to (58, 122)
Screenshot: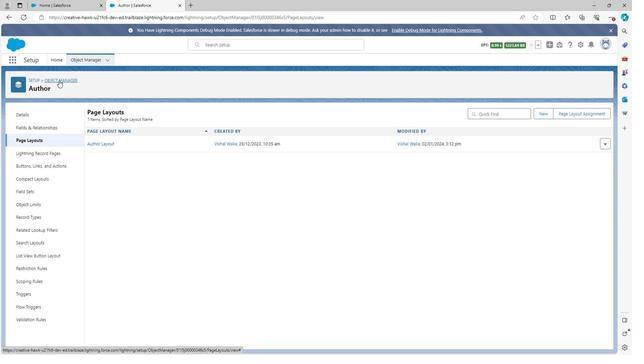 
Action: Mouse pressed left at (58, 122)
Screenshot: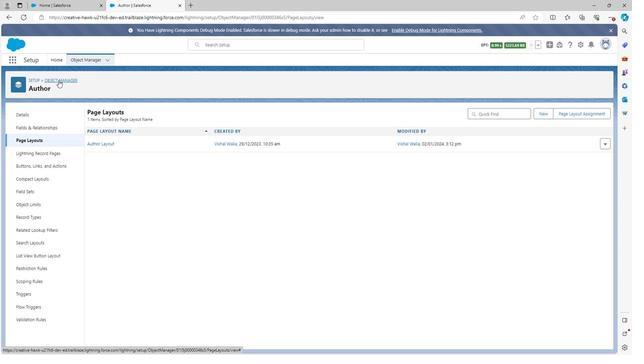 
Action: Mouse moved to (27, 274)
Screenshot: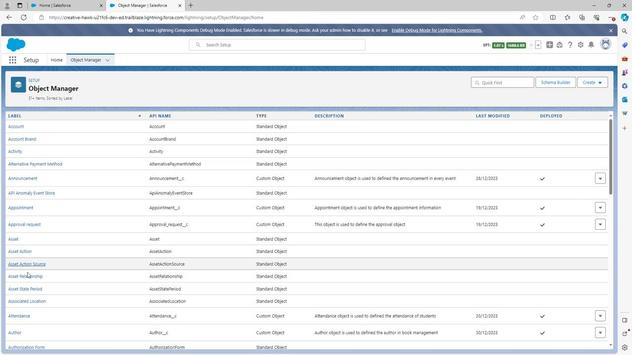 
Action: Mouse scrolled (27, 273) with delta (0, 0)
Screenshot: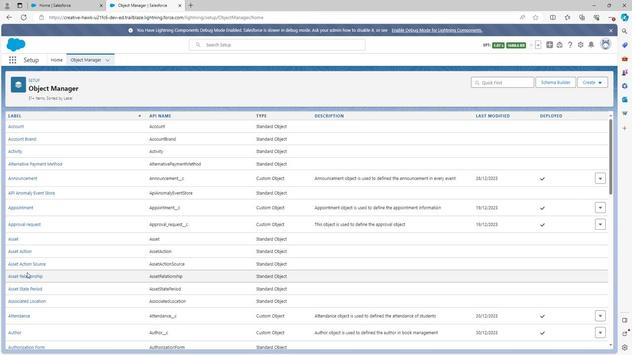 
Action: Mouse scrolled (27, 273) with delta (0, 0)
Screenshot: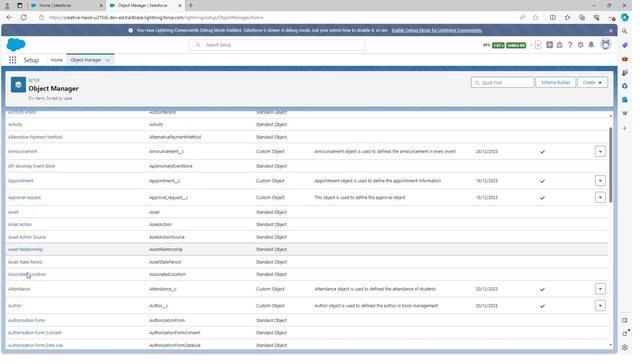 
Action: Mouse scrolled (27, 273) with delta (0, 0)
Screenshot: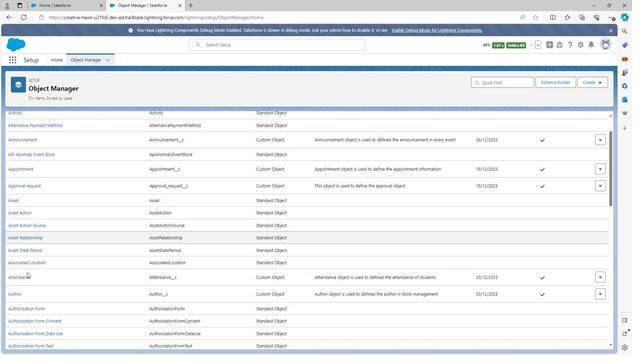 
Action: Mouse scrolled (27, 273) with delta (0, 0)
Screenshot: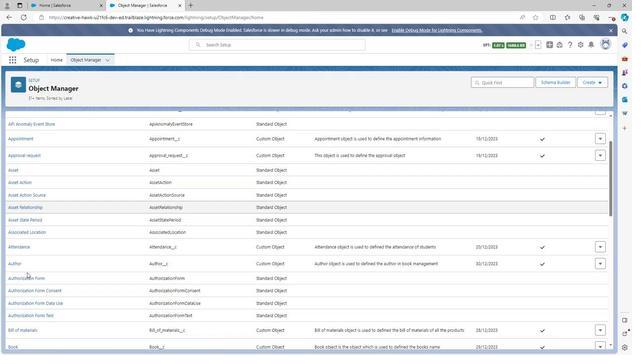 
Action: Mouse scrolled (27, 273) with delta (0, 0)
Screenshot: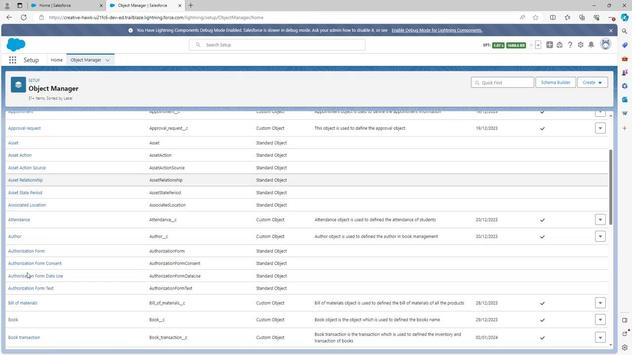 
Action: Mouse scrolled (27, 273) with delta (0, 0)
Screenshot: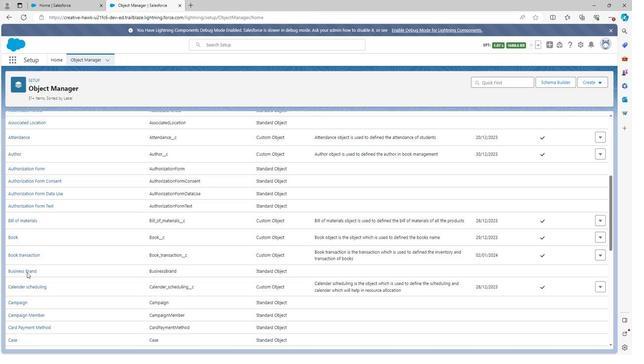 
Action: Mouse scrolled (27, 273) with delta (0, 0)
Screenshot: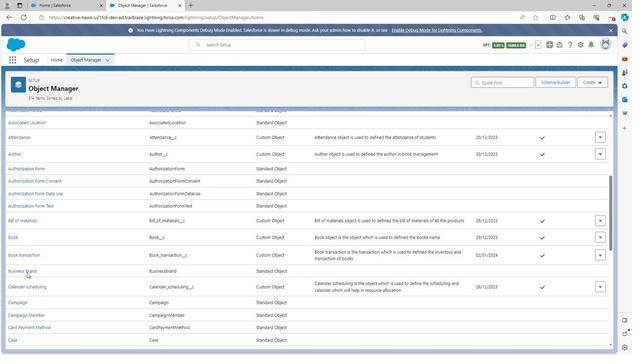 
Action: Mouse scrolled (27, 273) with delta (0, 0)
Screenshot: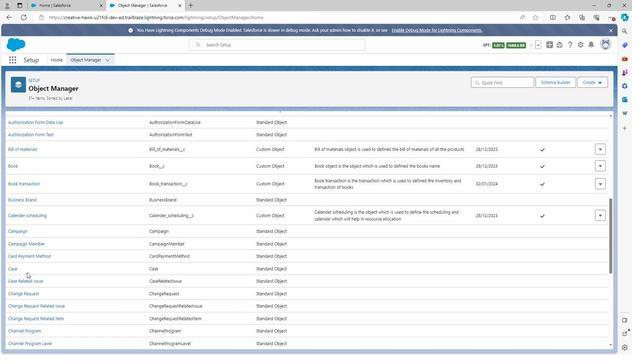 
Action: Mouse scrolled (27, 273) with delta (0, 0)
Screenshot: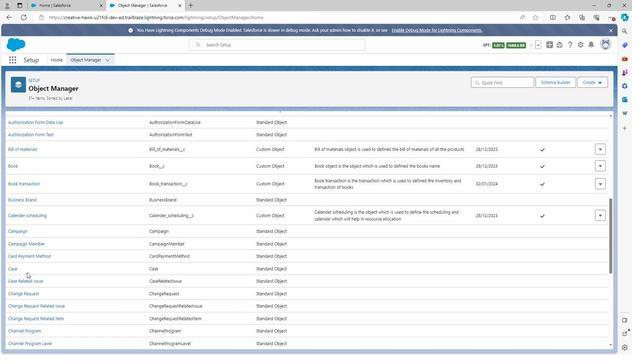 
Action: Mouse scrolled (27, 273) with delta (0, 0)
Screenshot: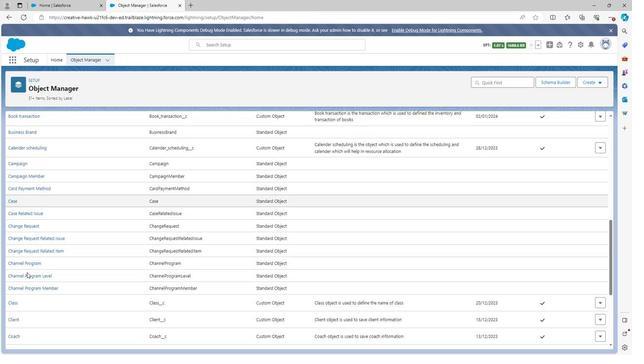 
Action: Mouse scrolled (27, 273) with delta (0, 0)
Screenshot: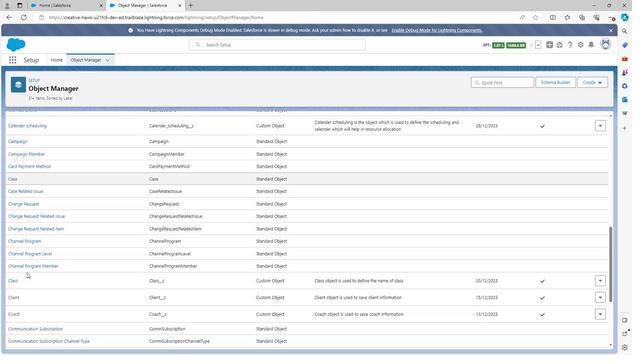 
Action: Mouse scrolled (27, 273) with delta (0, 0)
Screenshot: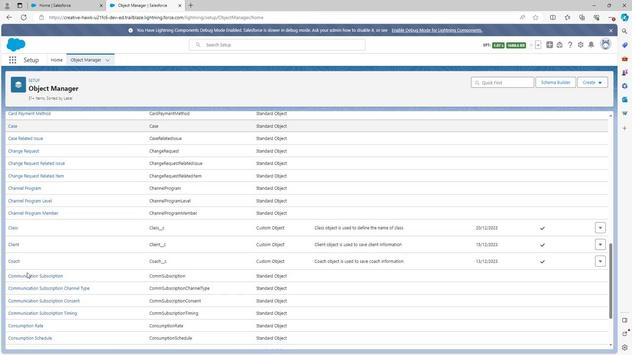 
Action: Mouse scrolled (27, 273) with delta (0, 0)
Screenshot: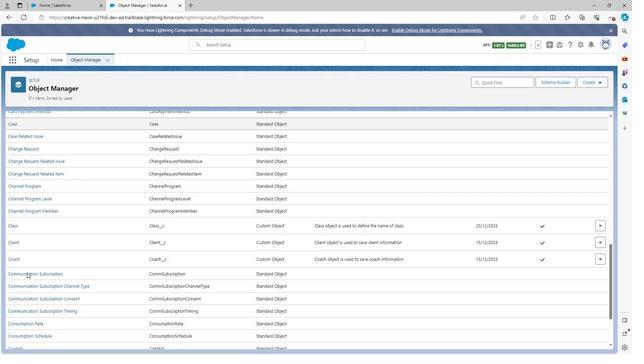 
Action: Mouse scrolled (27, 273) with delta (0, 0)
Screenshot: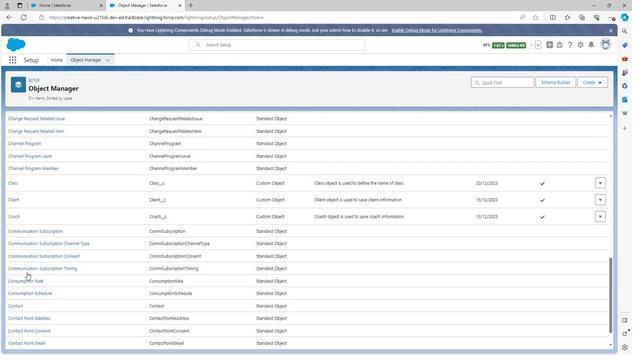 
Action: Mouse scrolled (27, 273) with delta (0, 0)
Screenshot: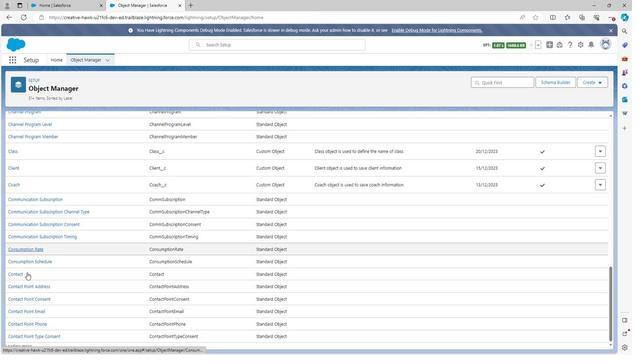 
Action: Mouse scrolled (27, 273) with delta (0, 0)
Screenshot: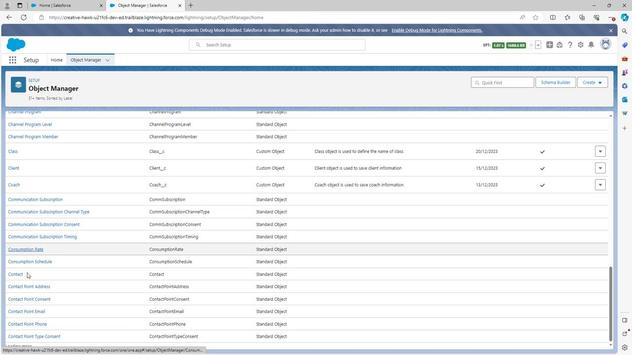 
Action: Mouse scrolled (27, 273) with delta (0, 0)
Screenshot: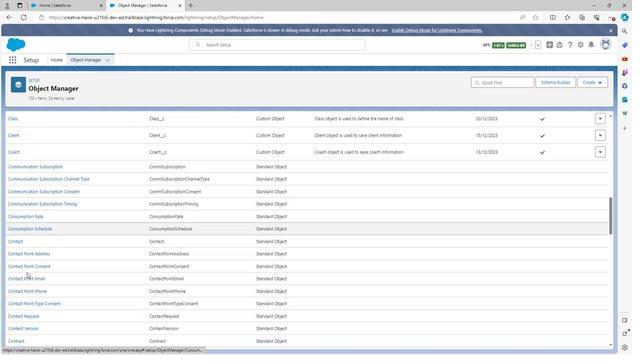 
Action: Mouse scrolled (27, 273) with delta (0, 0)
Screenshot: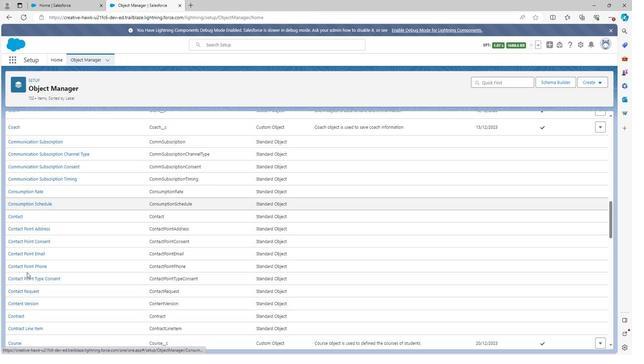 
Action: Mouse scrolled (27, 273) with delta (0, 0)
Screenshot: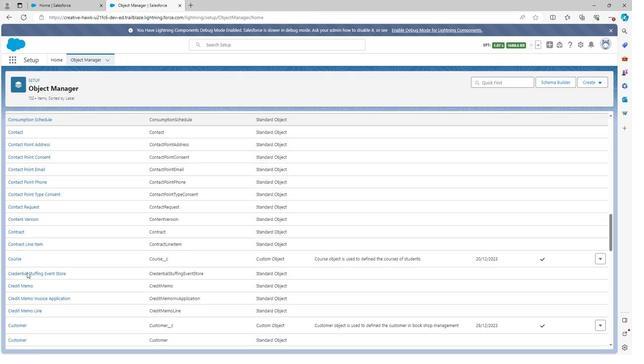 
Action: Mouse scrolled (27, 273) with delta (0, 0)
Screenshot: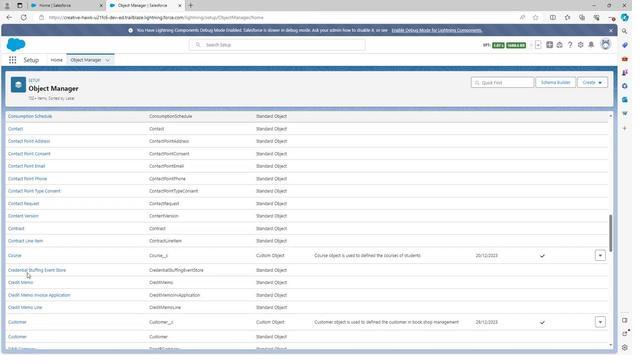 
Action: Mouse scrolled (27, 273) with delta (0, 0)
Screenshot: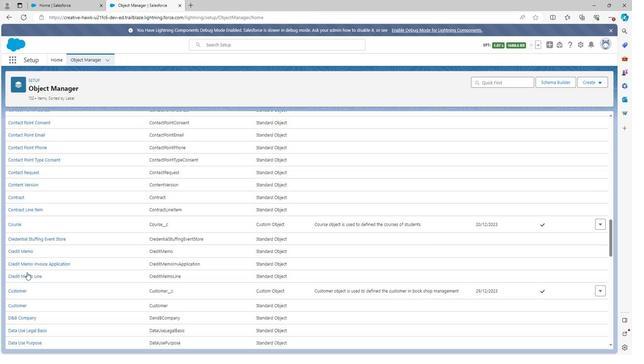 
Action: Mouse moved to (26, 274)
Screenshot: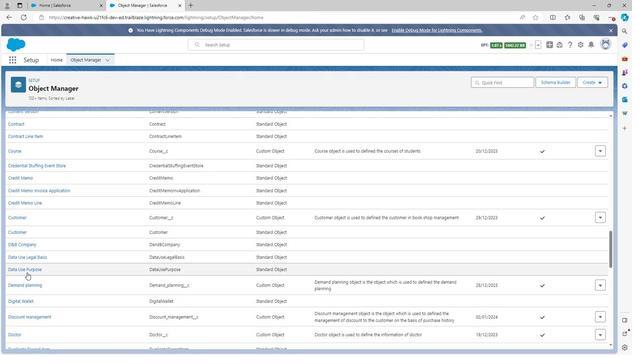
Action: Mouse scrolled (26, 274) with delta (0, 0)
Screenshot: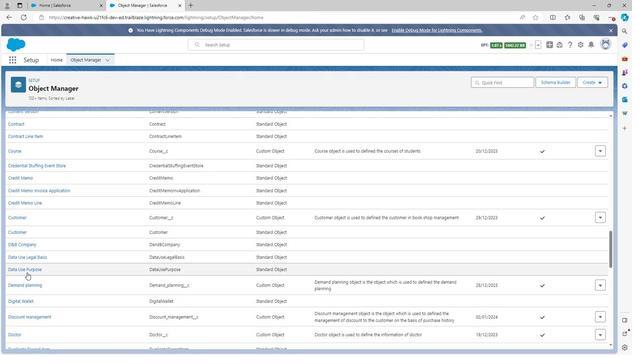 
Action: Mouse moved to (26, 275)
Screenshot: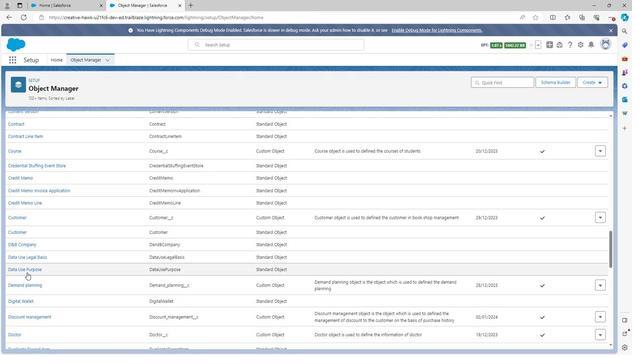 
Action: Mouse scrolled (26, 275) with delta (0, 0)
Screenshot: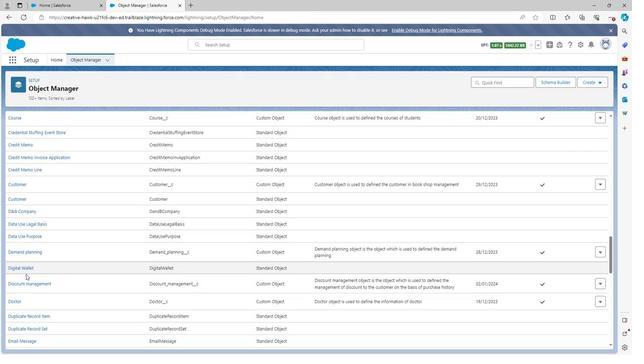 
Action: Mouse scrolled (26, 275) with delta (0, 0)
Screenshot: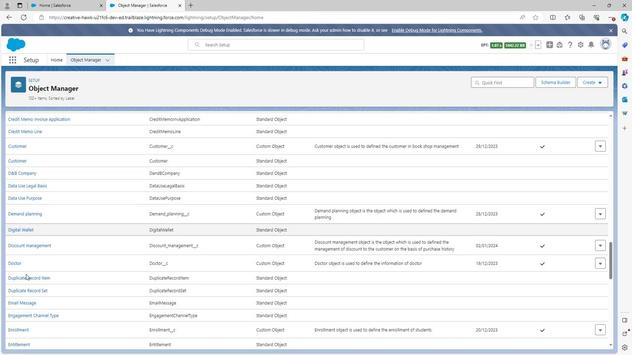 
Action: Mouse scrolled (26, 275) with delta (0, 0)
Screenshot: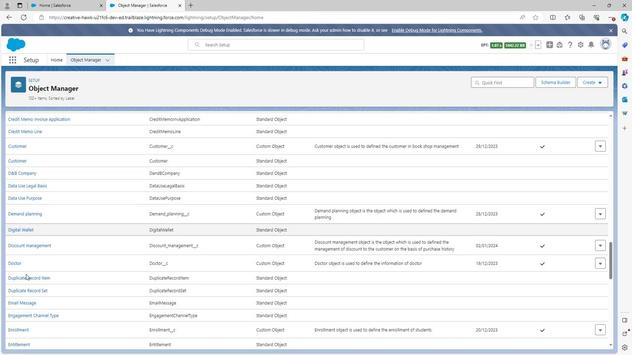 
Action: Mouse scrolled (26, 275) with delta (0, 0)
Screenshot: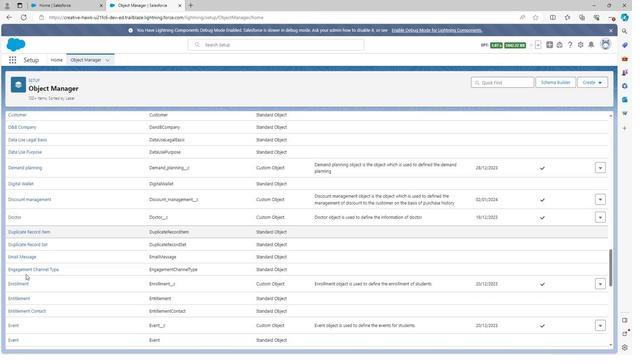 
Action: Mouse moved to (21, 278)
Screenshot: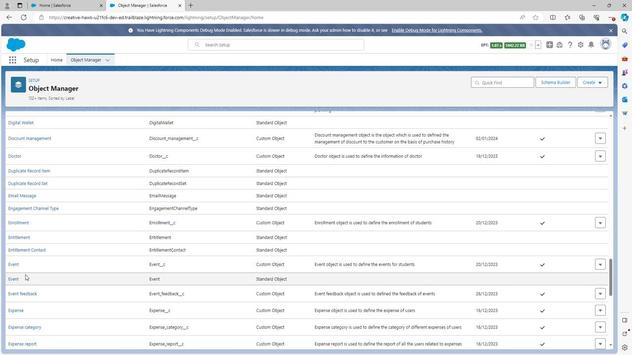 
Action: Mouse scrolled (21, 277) with delta (0, 0)
Screenshot: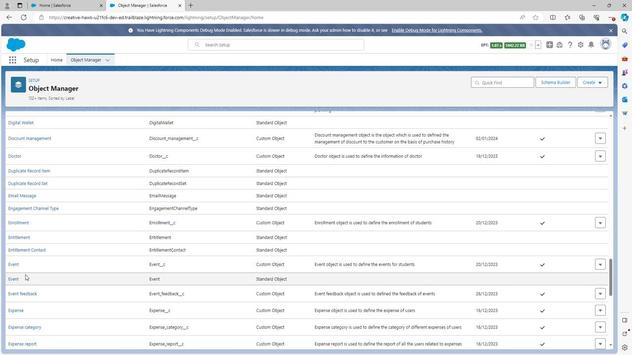 
Action: Mouse scrolled (21, 277) with delta (0, 0)
Screenshot: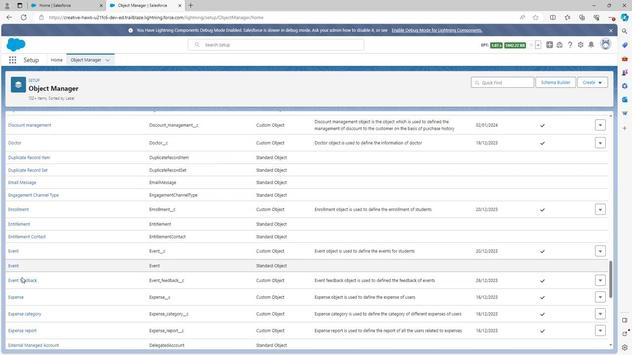 
Action: Mouse scrolled (21, 277) with delta (0, 0)
Screenshot: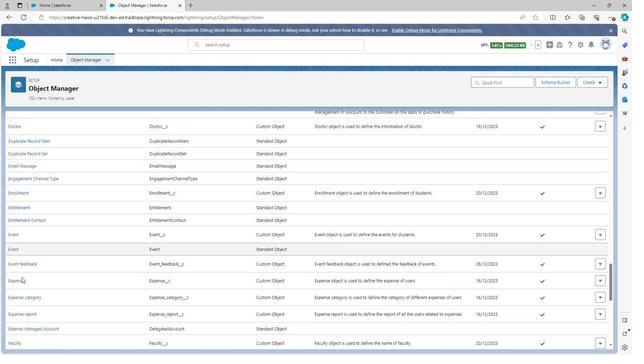 
Action: Mouse scrolled (21, 277) with delta (0, 0)
Screenshot: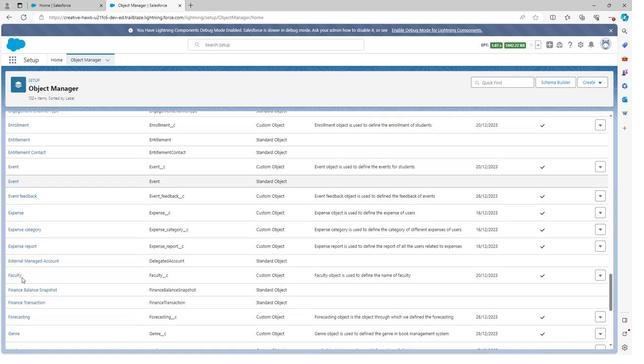
Action: Mouse moved to (12, 285)
Screenshot: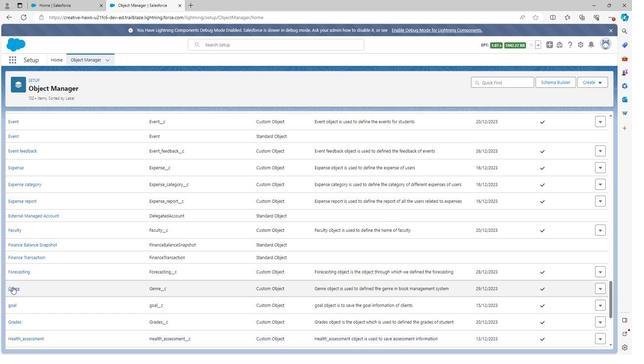 
Action: Mouse pressed left at (12, 285)
Screenshot: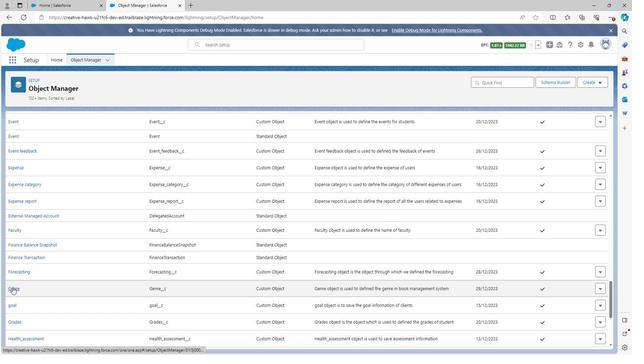 
Action: Mouse moved to (28, 168)
Screenshot: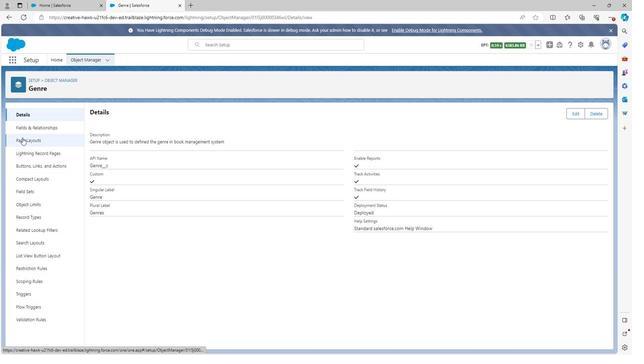 
Action: Mouse pressed left at (28, 168)
Screenshot: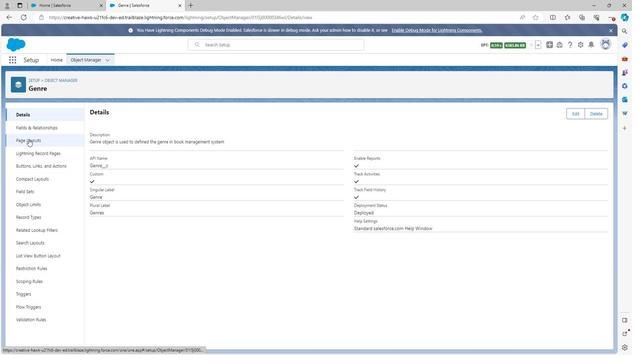 
Action: Mouse moved to (96, 172)
Screenshot: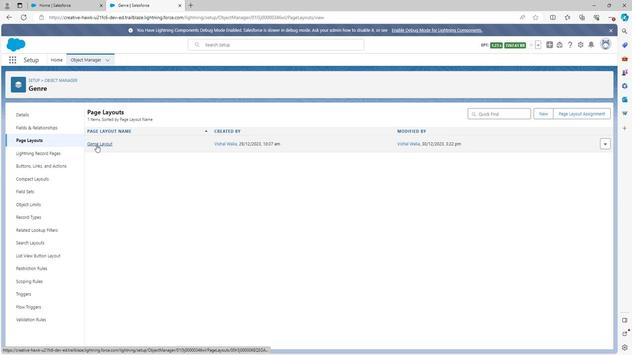 
Action: Mouse pressed left at (96, 172)
Screenshot: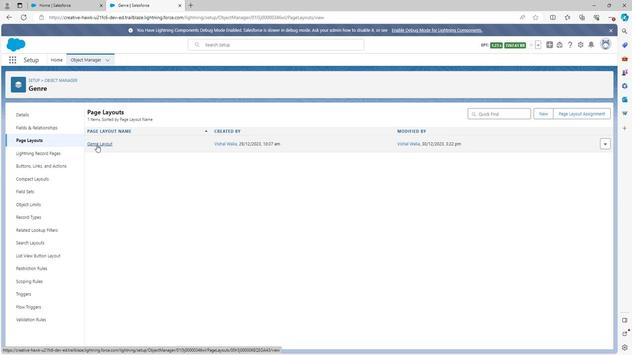 
Action: Mouse moved to (147, 246)
Screenshot: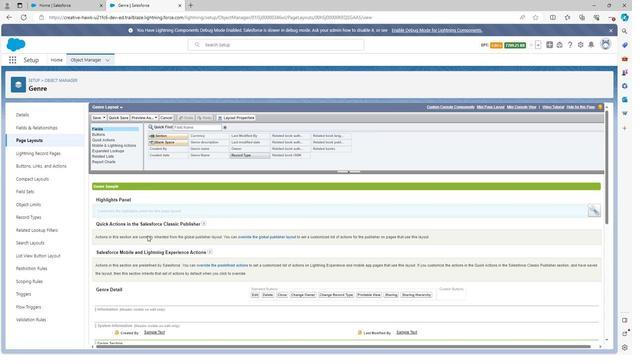 
Action: Mouse scrolled (147, 245) with delta (0, 0)
Screenshot: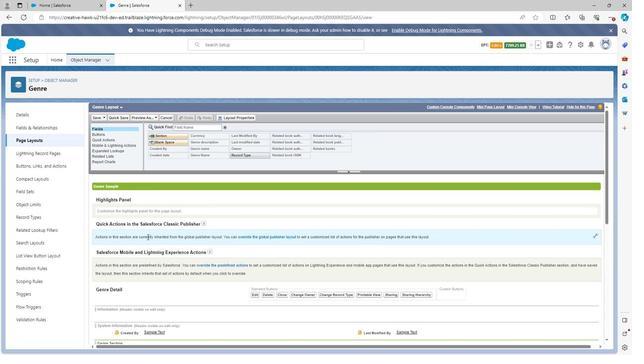 
Action: Mouse scrolled (147, 245) with delta (0, 0)
Screenshot: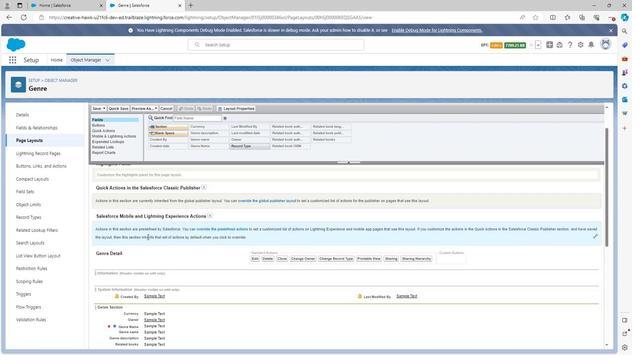 
Action: Mouse scrolled (147, 245) with delta (0, 0)
Screenshot: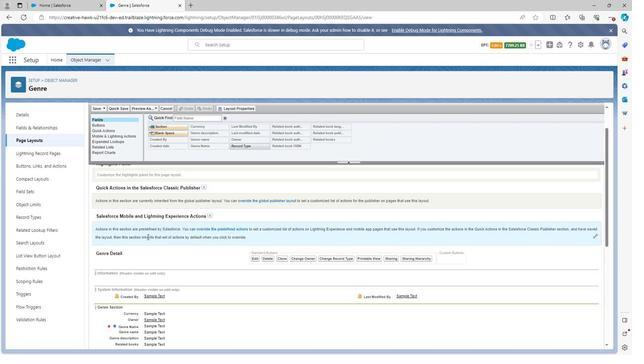 
Action: Mouse moved to (159, 157)
Screenshot: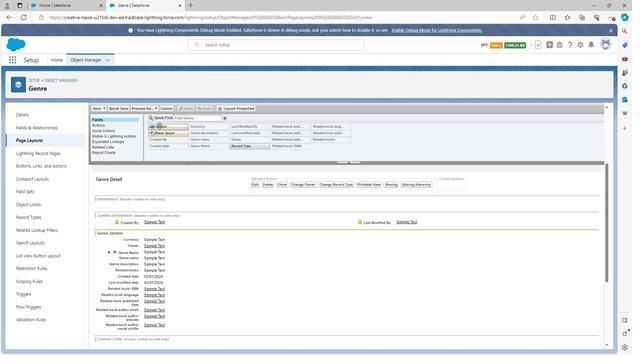 
Action: Mouse pressed left at (159, 157)
Screenshot: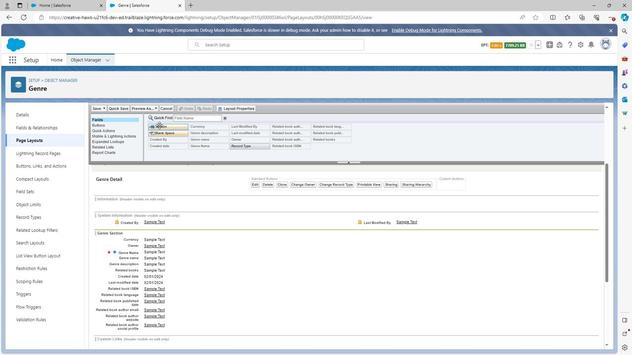 
Action: Mouse moved to (339, 213)
Screenshot: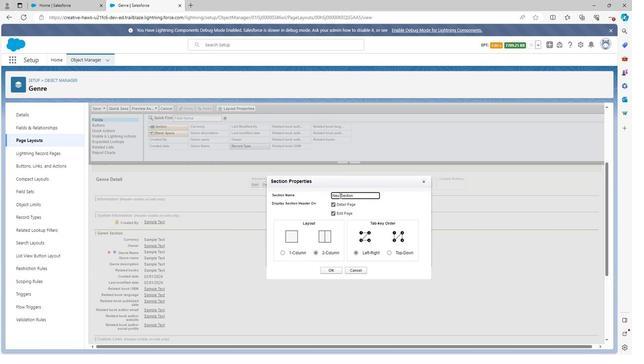 
Action: Mouse pressed left at (339, 213)
Screenshot: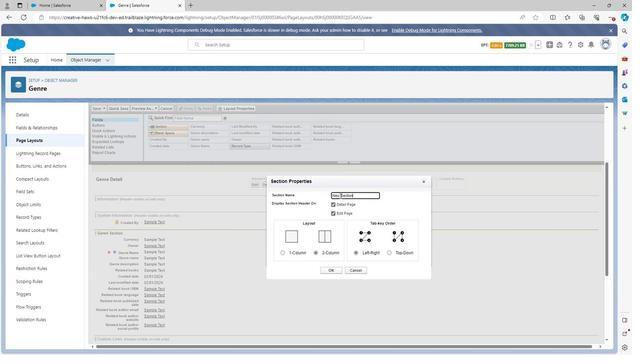 
Action: Mouse moved to (342, 259)
Screenshot: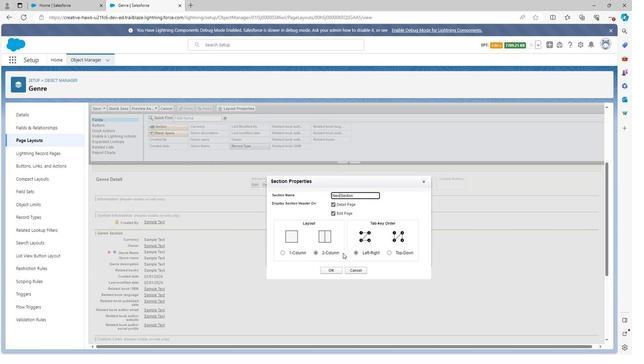 
Action: Key pressed <Key.space>
Screenshot: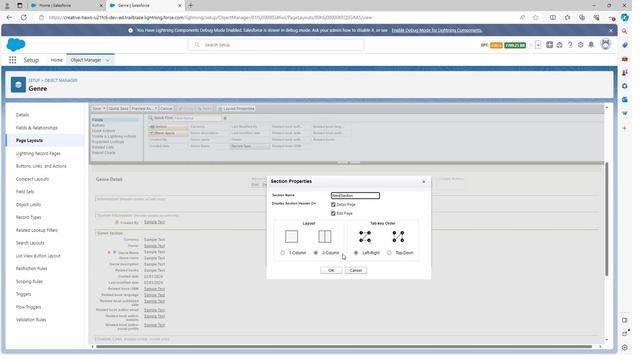 
Action: Mouse moved to (340, 261)
Screenshot: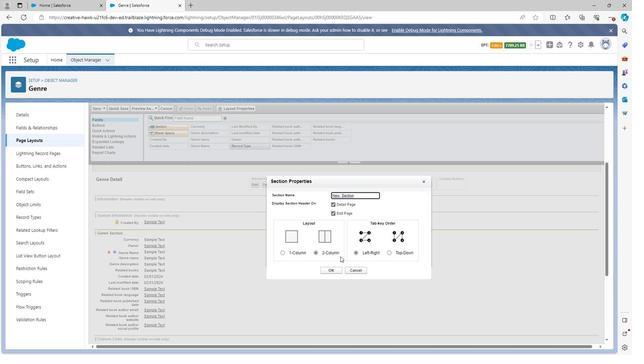 
Action: Key pressed <Key.shift>
Screenshot: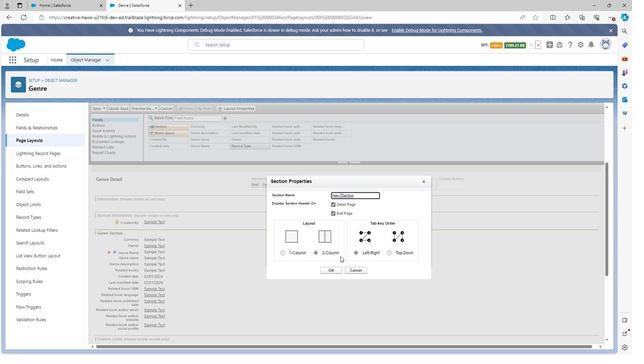 
Action: Mouse moved to (339, 262)
Screenshot: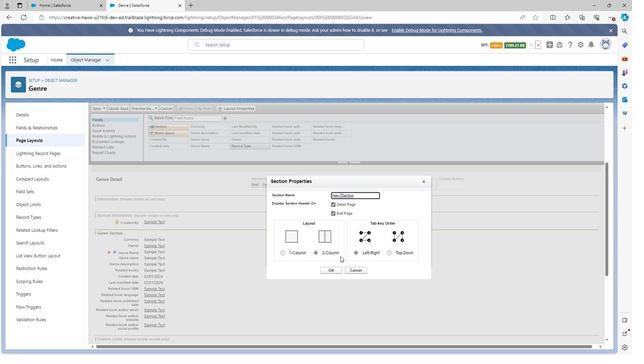 
Action: Key pressed Genre
Screenshot: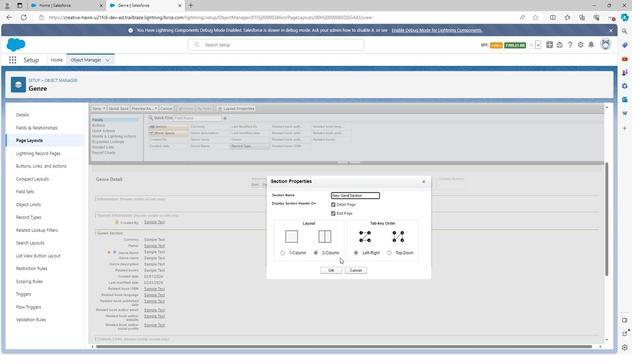 
Action: Mouse moved to (339, 271)
Screenshot: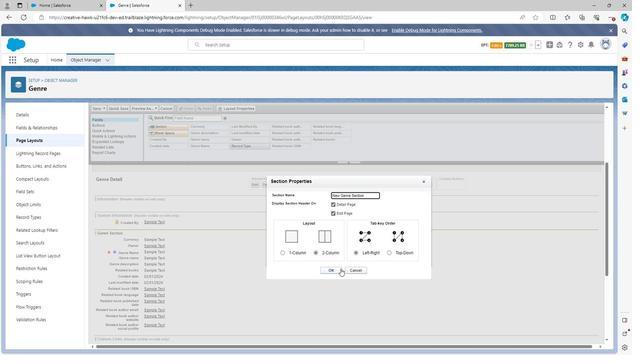 
Action: Mouse pressed left at (339, 271)
Screenshot: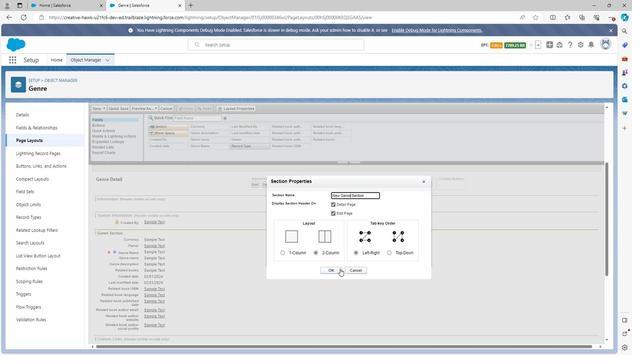 
Action: Mouse moved to (129, 262)
Screenshot: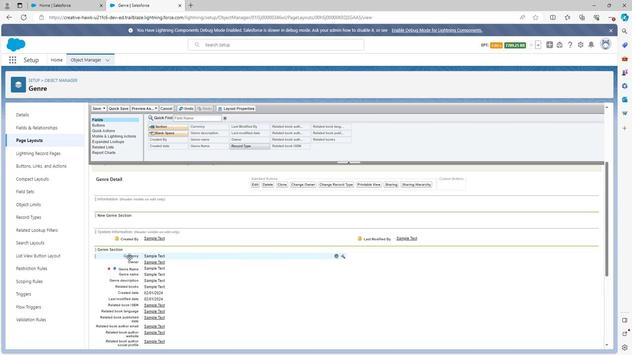 
Action: Mouse pressed left at (129, 262)
Screenshot: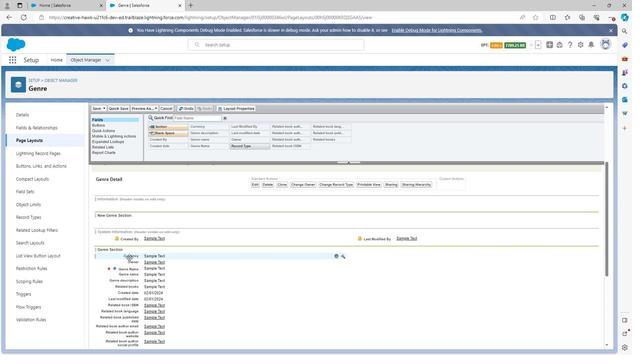 
Action: Mouse moved to (127, 263)
Screenshot: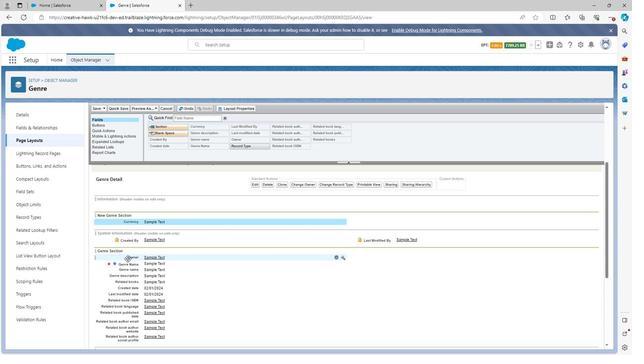 
Action: Mouse pressed left at (127, 263)
Screenshot: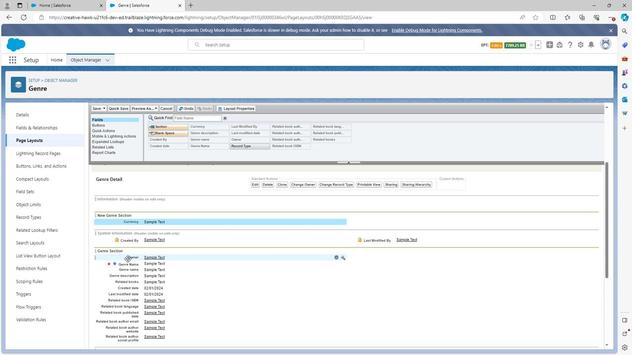 
Action: Mouse moved to (129, 267)
Screenshot: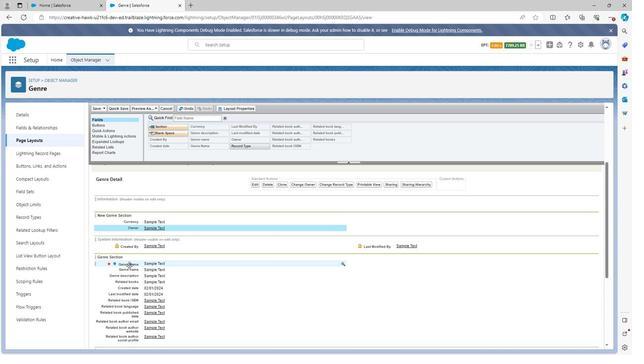 
Action: Mouse pressed left at (129, 267)
Screenshot: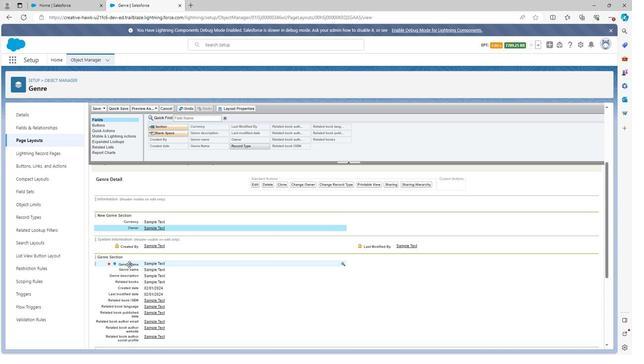 
Action: Mouse moved to (130, 272)
Screenshot: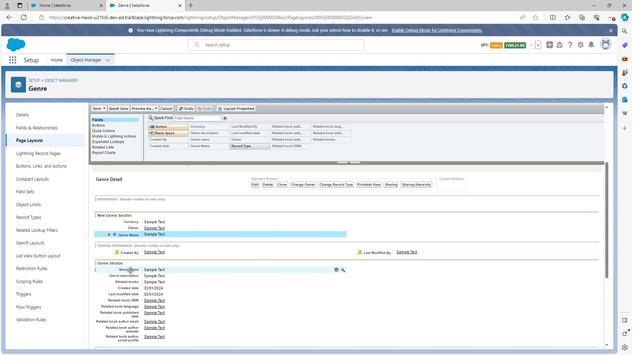 
Action: Mouse pressed left at (130, 272)
Screenshot: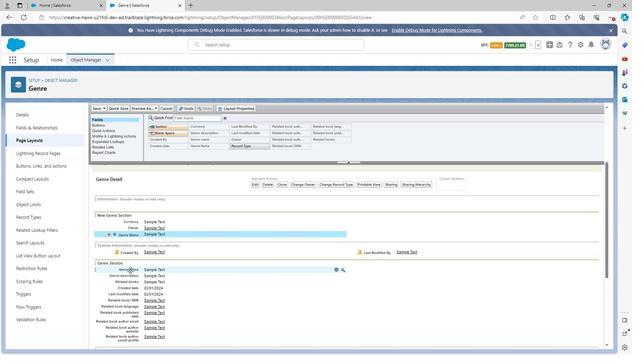 
Action: Mouse moved to (126, 277)
Screenshot: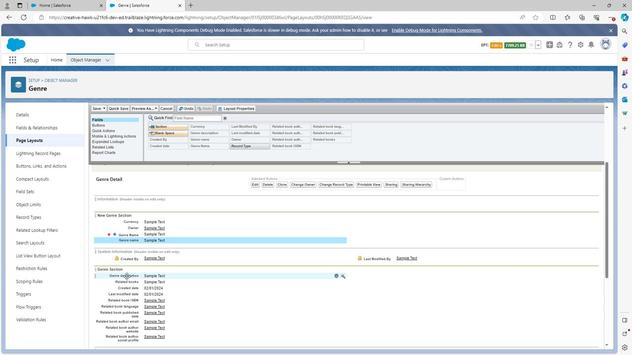 
Action: Mouse pressed left at (126, 277)
Screenshot: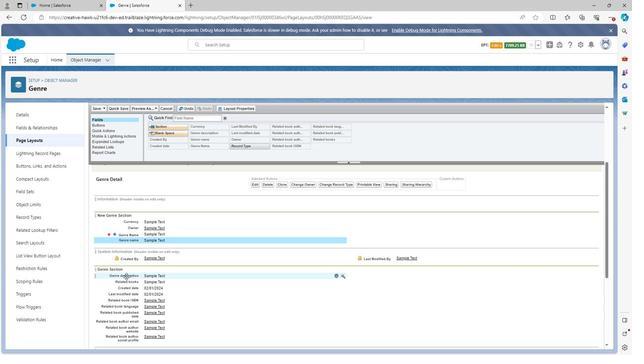 
Action: Mouse moved to (125, 282)
Screenshot: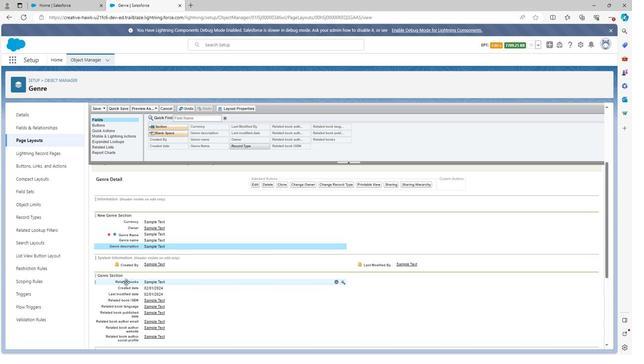 
Action: Mouse pressed left at (125, 282)
Screenshot: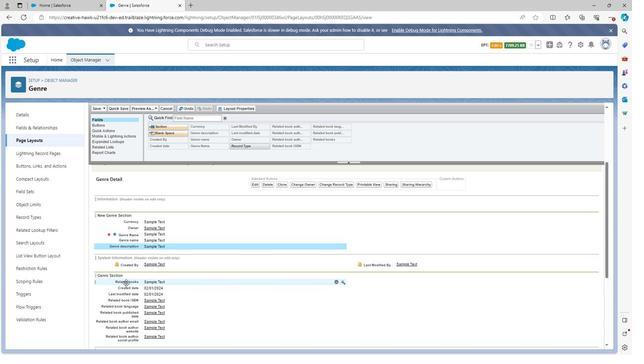 
Action: Mouse moved to (127, 286)
Screenshot: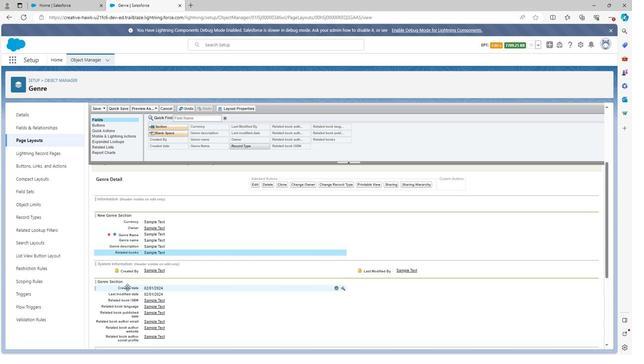 
Action: Mouse pressed left at (127, 286)
Screenshot: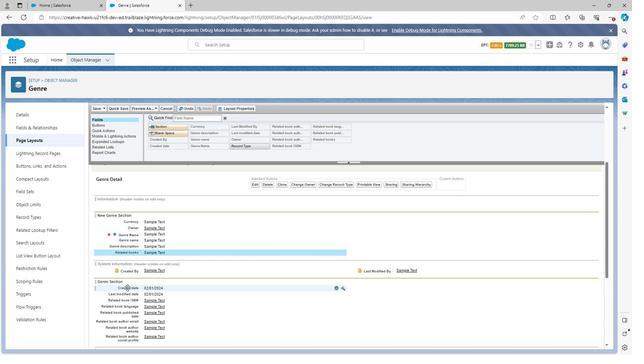 
Action: Mouse moved to (124, 292)
Screenshot: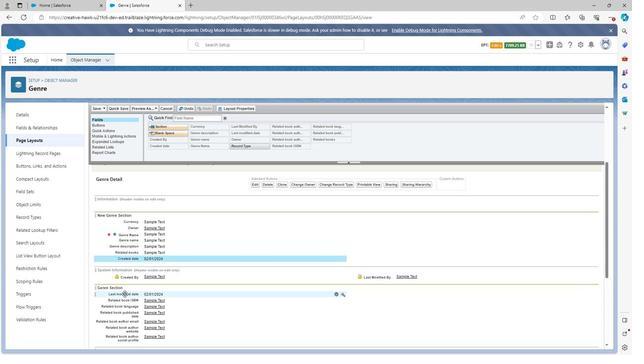 
Action: Mouse pressed left at (124, 292)
Screenshot: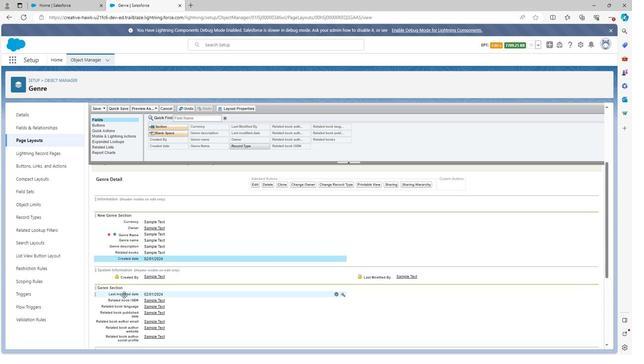 
Action: Mouse moved to (128, 295)
Screenshot: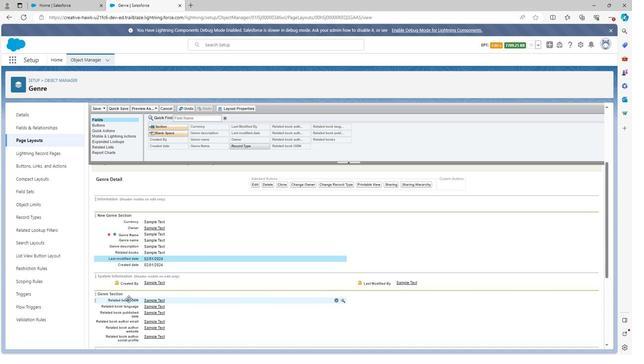 
Action: Mouse pressed left at (128, 295)
Screenshot: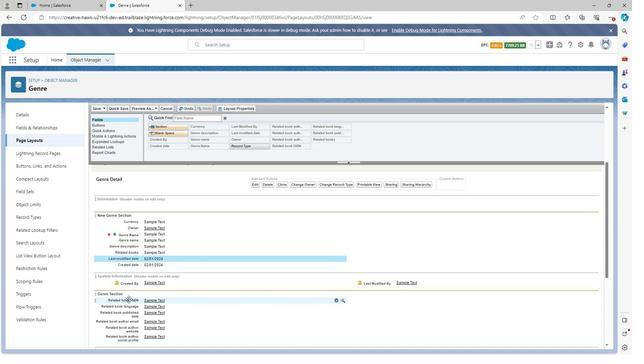 
Action: Mouse moved to (127, 300)
Screenshot: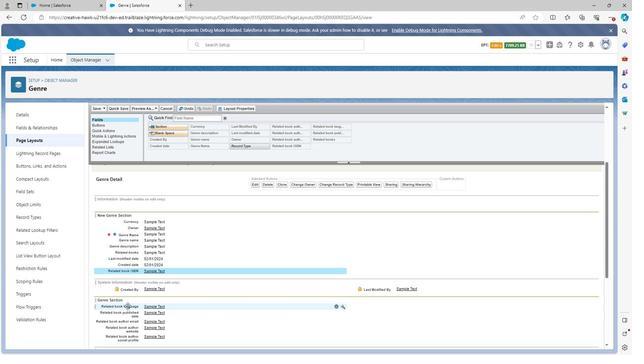 
Action: Mouse pressed left at (127, 300)
Screenshot: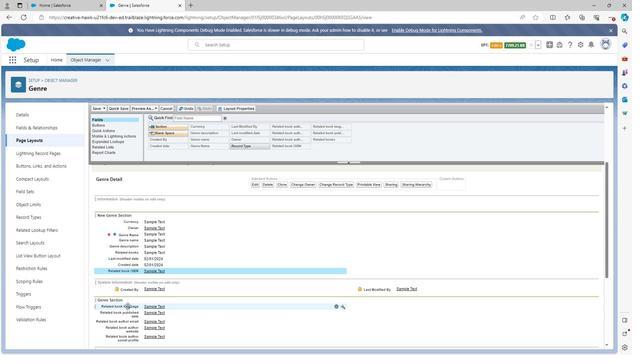 
Action: Mouse moved to (127, 307)
Screenshot: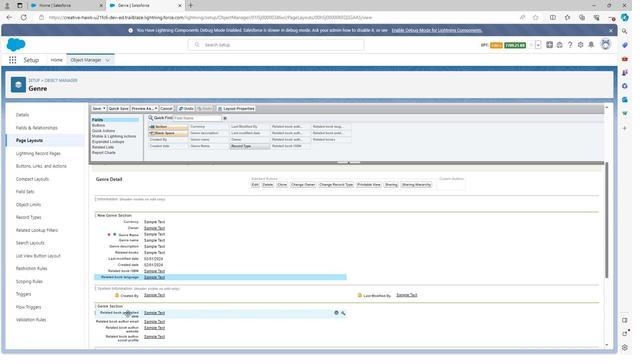 
Action: Mouse pressed left at (127, 307)
Screenshot: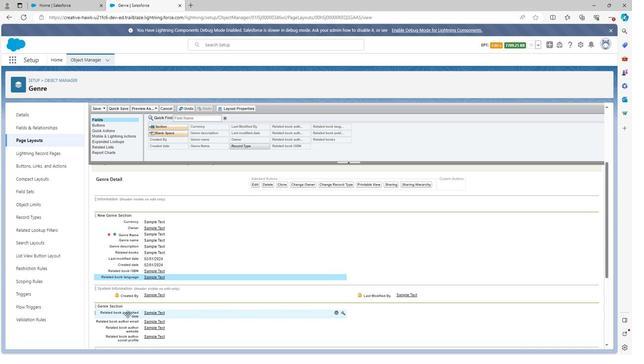 
Action: Mouse moved to (127, 313)
Screenshot: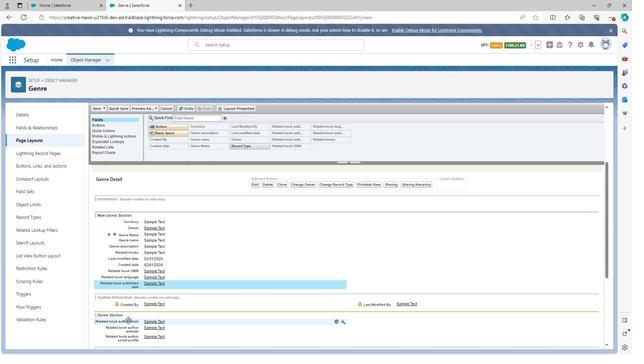 
Action: Mouse pressed left at (127, 313)
Screenshot: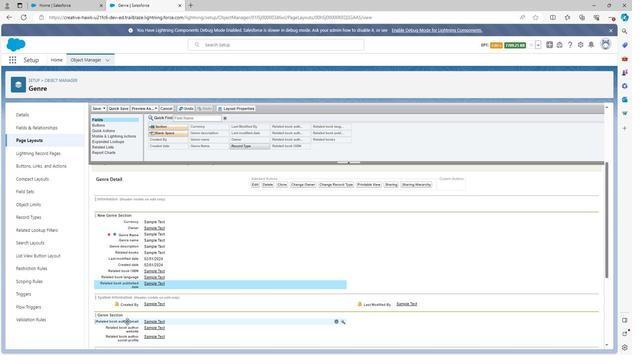 
Action: Mouse moved to (127, 318)
Screenshot: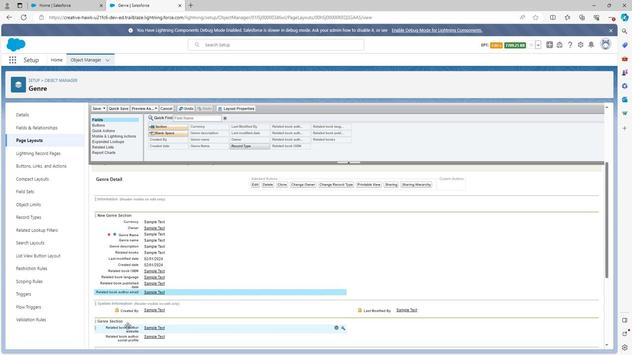 
Action: Mouse pressed left at (127, 318)
Screenshot: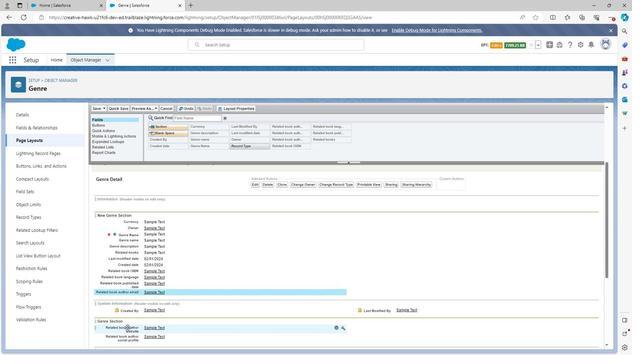 
Action: Mouse moved to (128, 325)
Screenshot: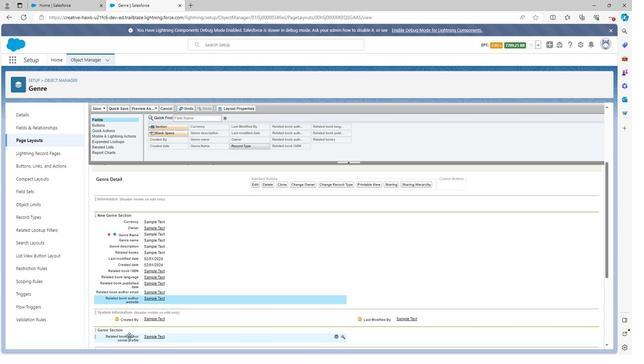 
Action: Mouse pressed left at (128, 325)
Screenshot: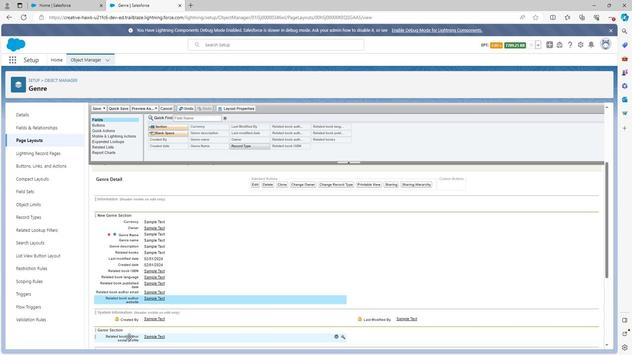 
Action: Mouse moved to (127, 318)
Screenshot: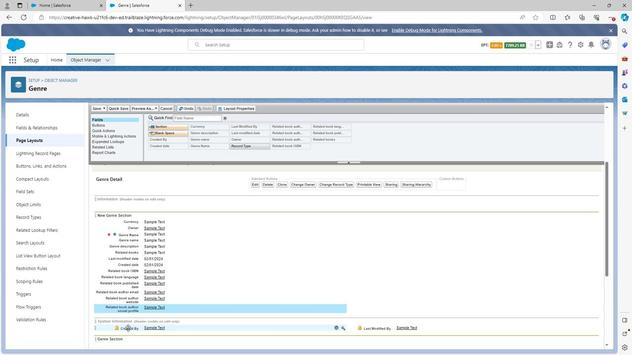 
Action: Mouse pressed left at (127, 318)
Screenshot: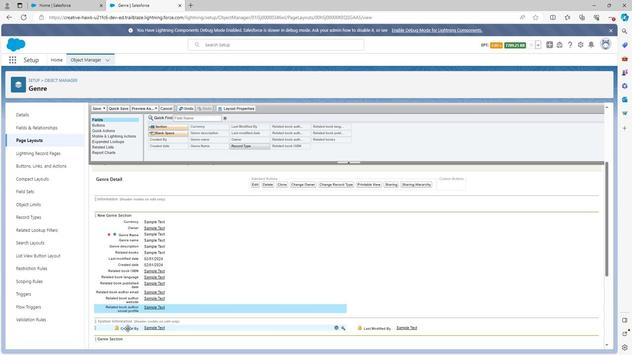 
Action: Mouse moved to (384, 323)
Screenshot: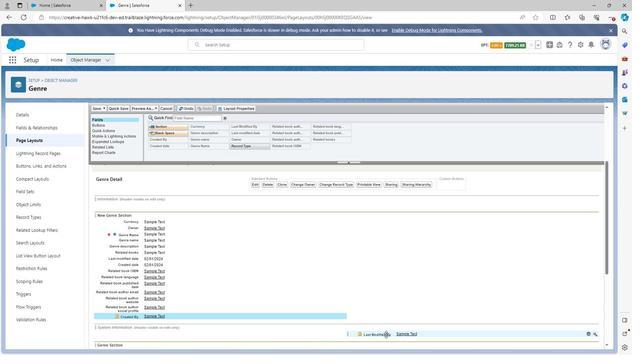 
Action: Mouse pressed left at (384, 323)
Screenshot: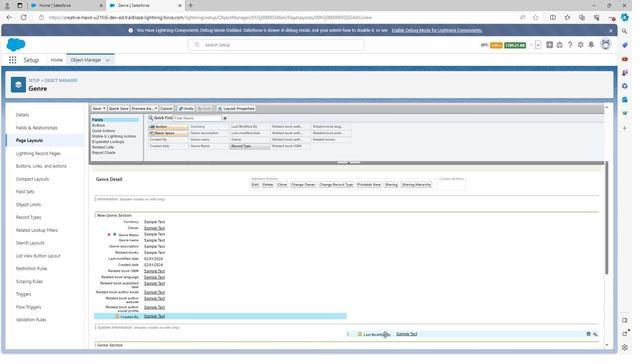 
Action: Mouse moved to (94, 145)
Screenshot: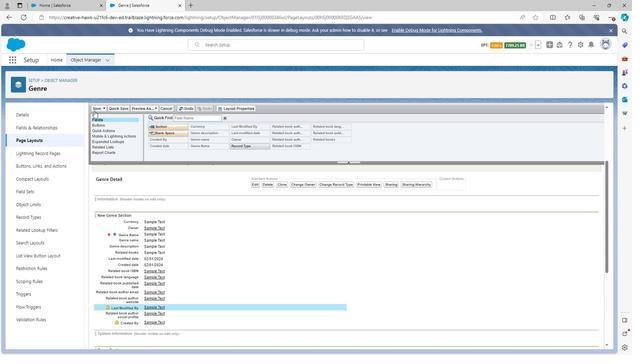 
Action: Mouse pressed left at (94, 145)
Screenshot: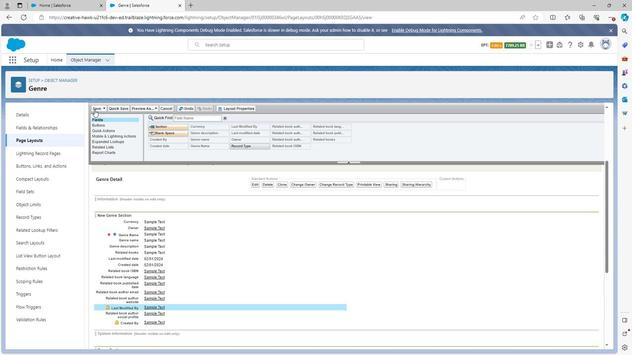 
Action: Mouse moved to (60, 121)
Screenshot: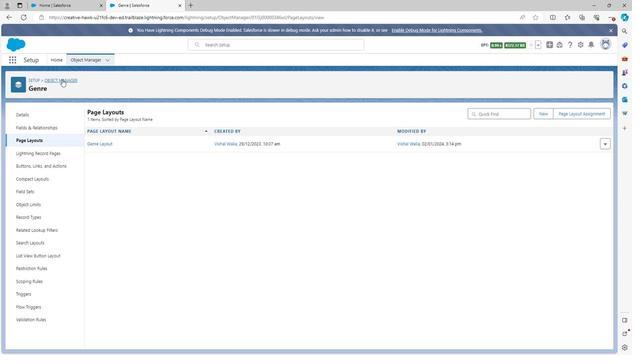 
Action: Mouse pressed left at (60, 121)
Screenshot: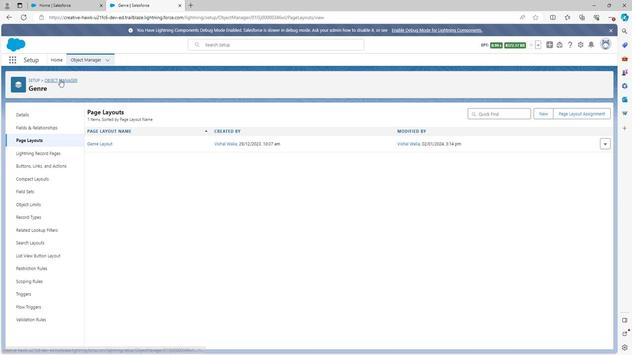
Action: Mouse moved to (34, 295)
Screenshot: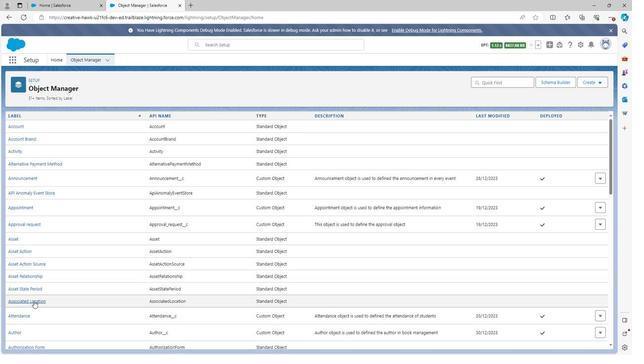 
Action: Mouse scrolled (34, 295) with delta (0, 0)
Screenshot: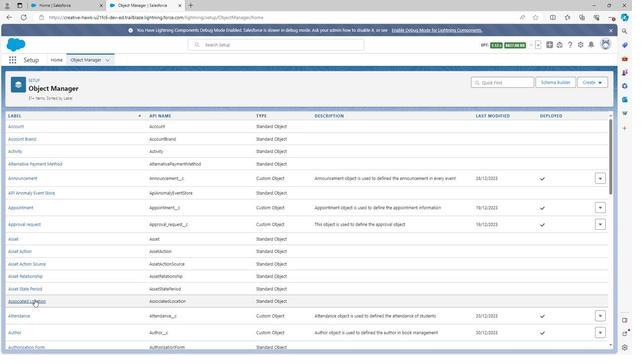 
Action: Mouse scrolled (34, 295) with delta (0, 0)
Screenshot: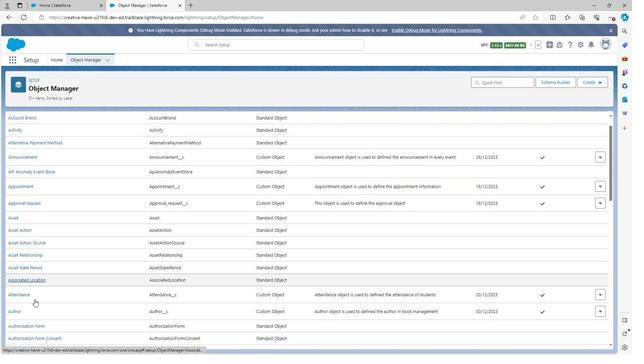 
Action: Mouse scrolled (34, 295) with delta (0, 0)
Screenshot: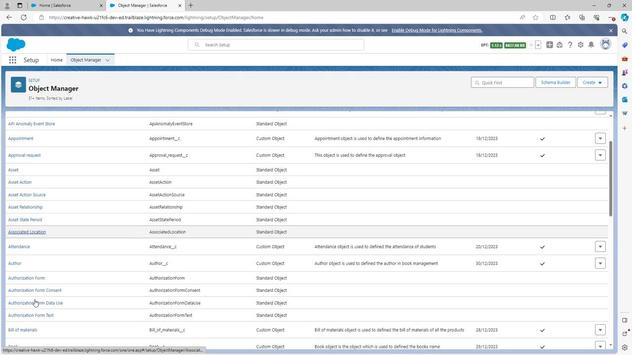 
Action: Mouse scrolled (34, 295) with delta (0, 0)
Screenshot: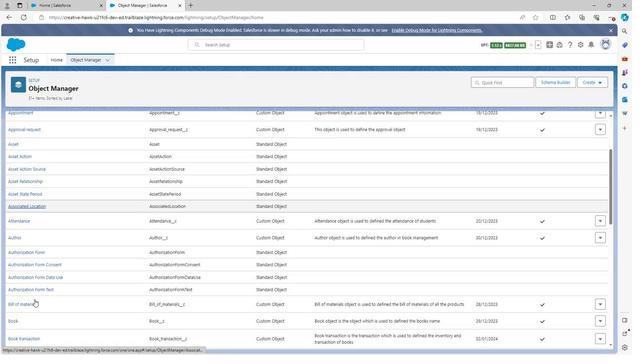 
Action: Mouse scrolled (34, 295) with delta (0, 0)
Screenshot: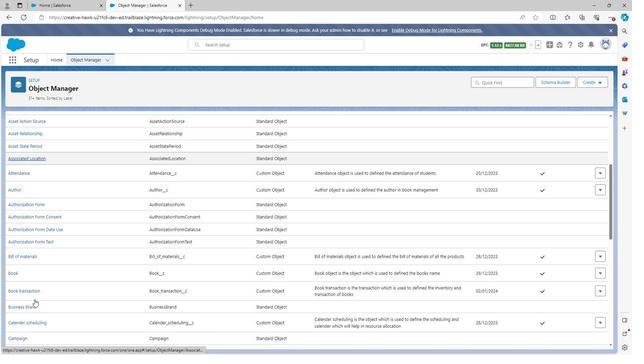 
Action: Mouse scrolled (34, 295) with delta (0, 0)
Screenshot: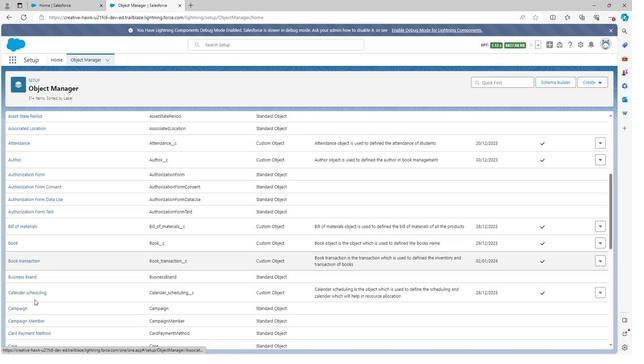 
Action: Mouse scrolled (34, 295) with delta (0, 0)
Screenshot: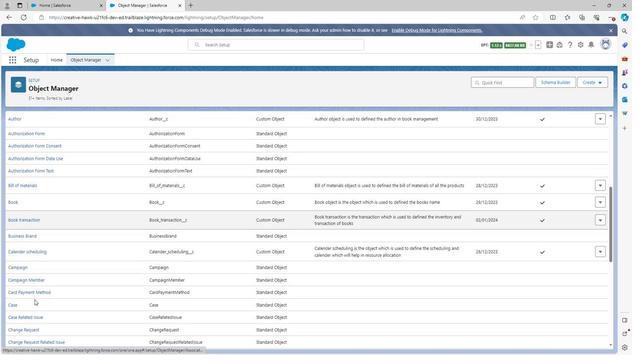 
Action: Mouse scrolled (34, 295) with delta (0, 0)
Screenshot: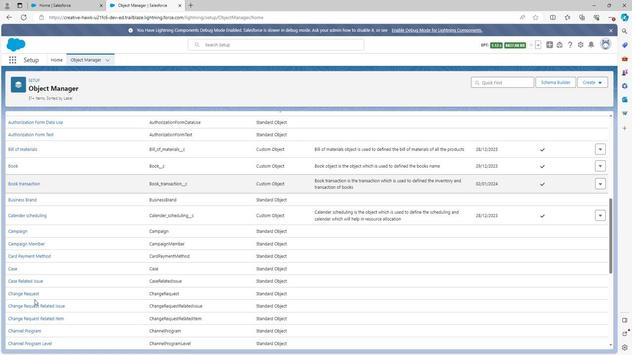 
Action: Mouse scrolled (34, 295) with delta (0, 0)
Screenshot: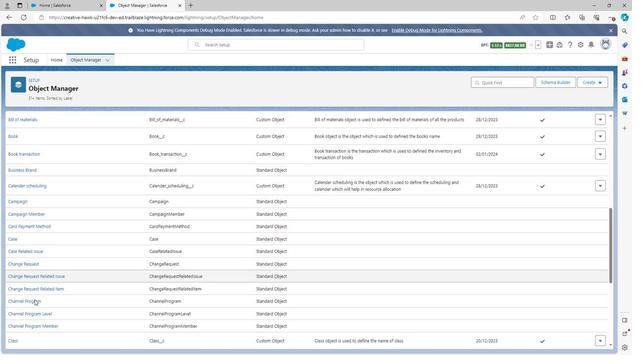 
Action: Mouse scrolled (34, 295) with delta (0, 0)
Screenshot: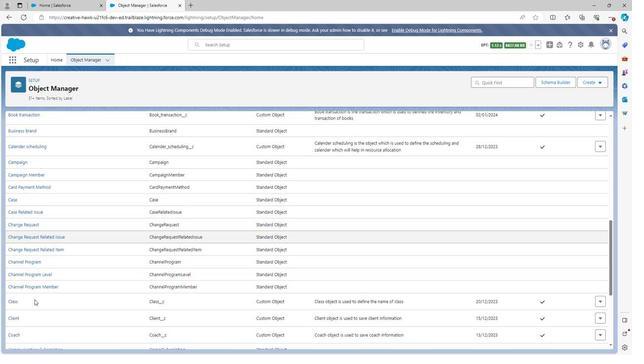 
Action: Mouse scrolled (34, 295) with delta (0, 0)
Screenshot: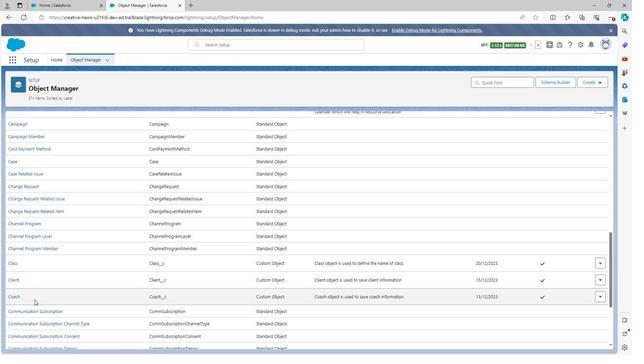 
Action: Mouse scrolled (34, 295) with delta (0, 0)
Screenshot: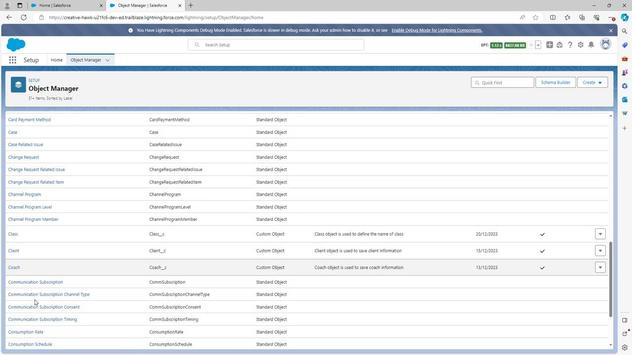 
Action: Mouse scrolled (34, 295) with delta (0, 0)
Screenshot: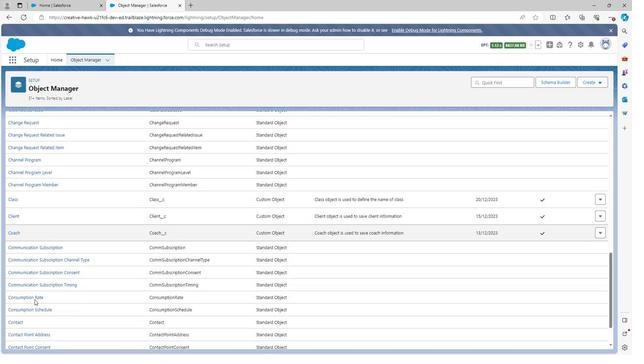 
Action: Mouse scrolled (34, 295) with delta (0, 0)
